 Task: Look for space in Viana do Castelo, Portugal from 4th September, 2023 to 10th September, 2023 for 1 adult in price range Rs.9000 to Rs.17000. Place can be private room with 1  bedroom having 1 bed and 1 bathroom. Property type can be house, flat, guest house, hotel. Booking option can be shelf check-in. Required host language is English.
Action: Mouse moved to (473, 120)
Screenshot: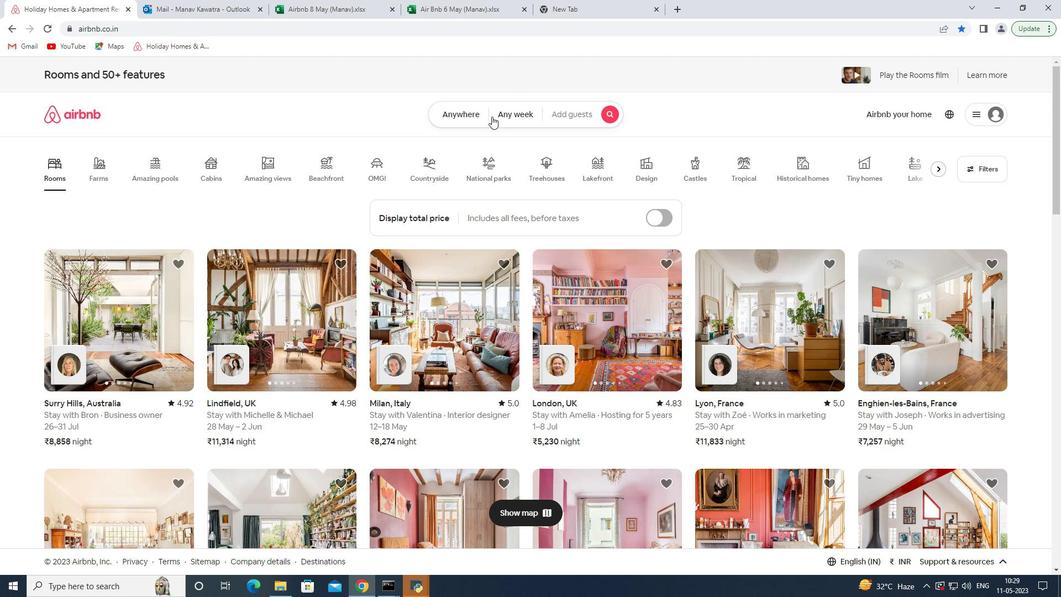 
Action: Mouse pressed left at (473, 120)
Screenshot: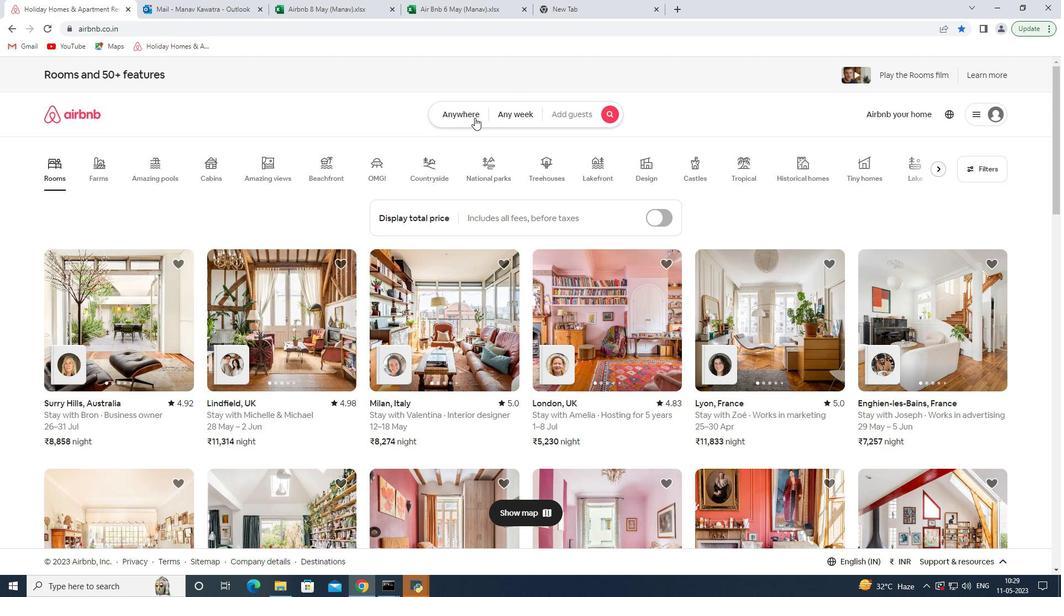 
Action: Mouse moved to (434, 157)
Screenshot: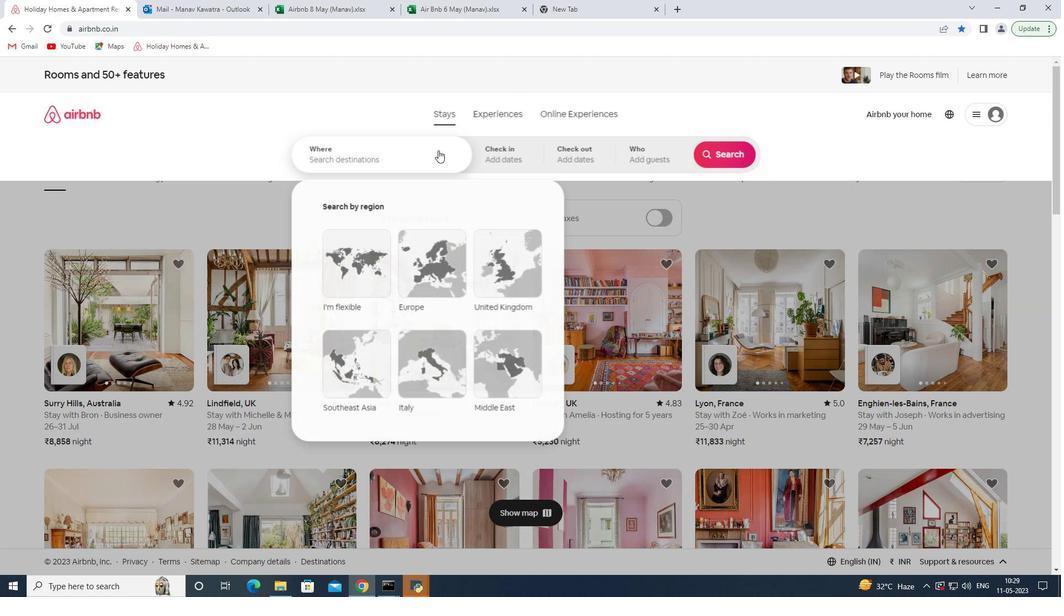 
Action: Mouse pressed left at (434, 157)
Screenshot: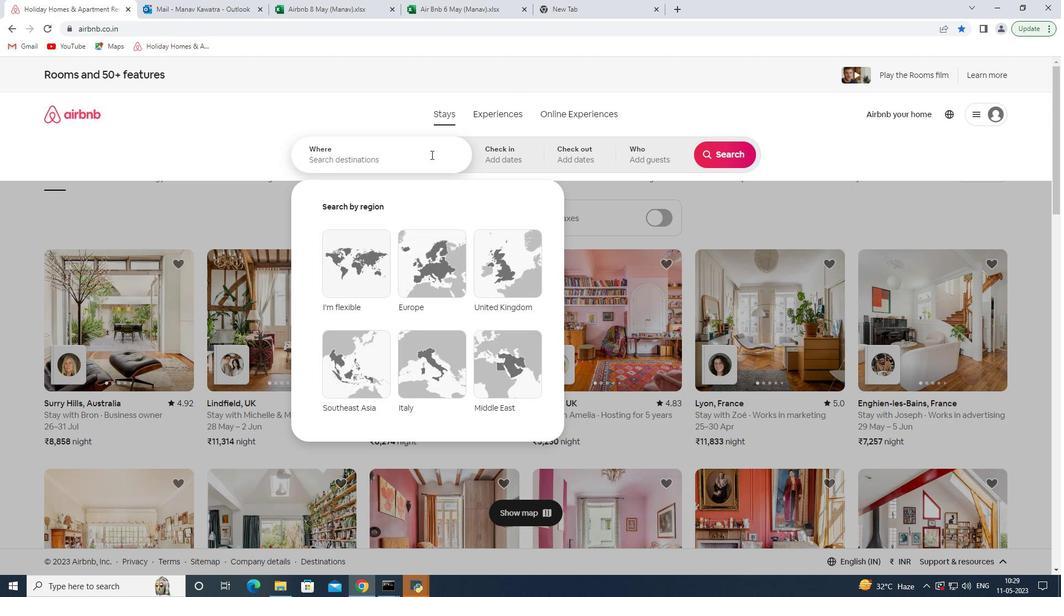 
Action: Key pressed <Key.shift>Viana<Key.space><Key.shift><Key.shift><Key.shift><Key.shift><Key.shift><Key.shift><Key.shift><Key.shift><Key.shift><Key.shift><Key.shift><Key.shift><Key.shift><Key.shift><Key.shift>do<Key.space>
Screenshot: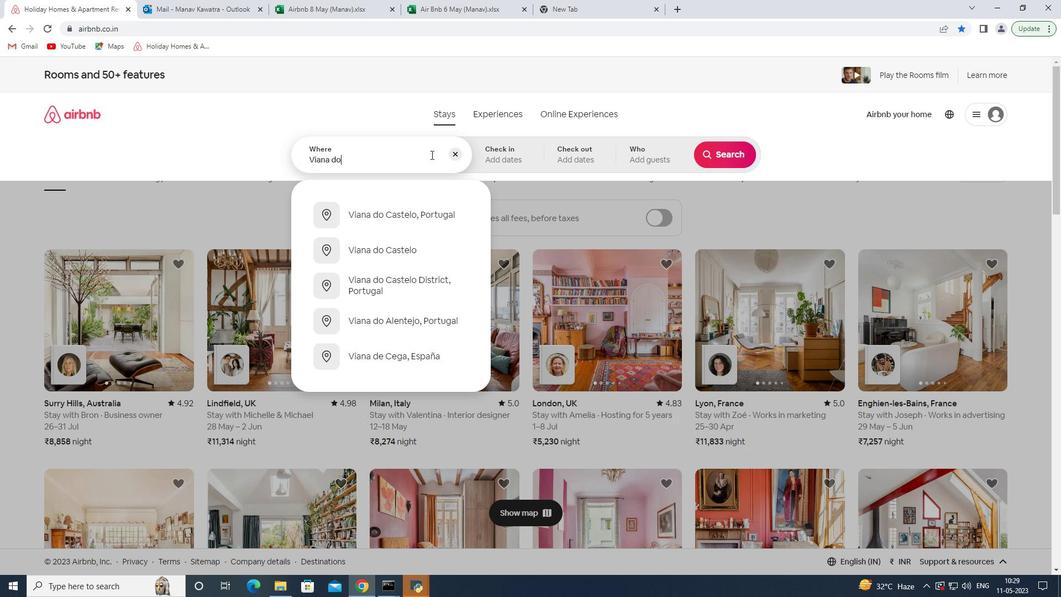 
Action: Mouse moved to (442, 208)
Screenshot: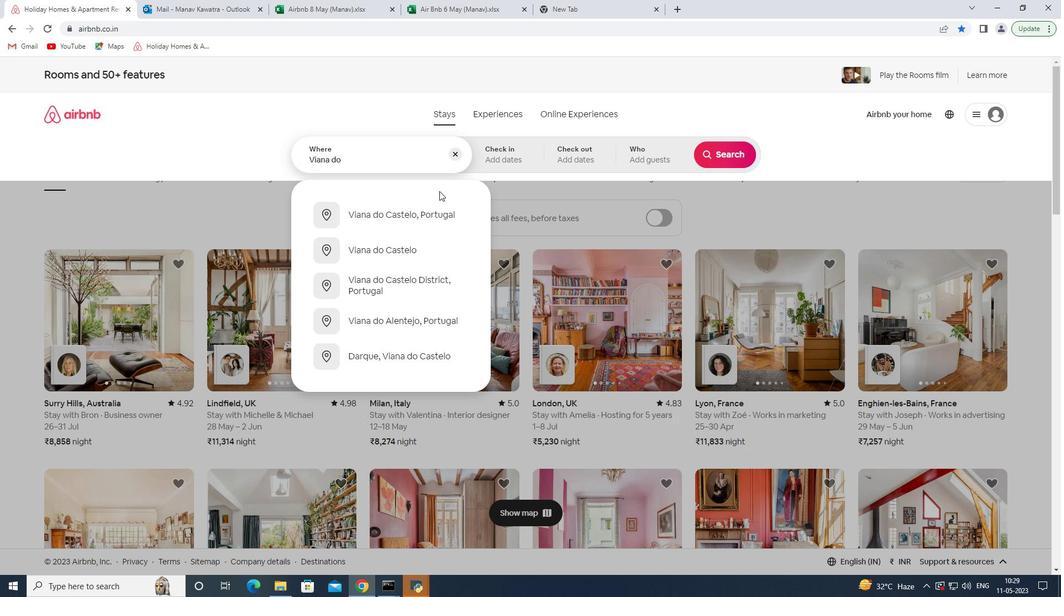 
Action: Mouse pressed left at (442, 208)
Screenshot: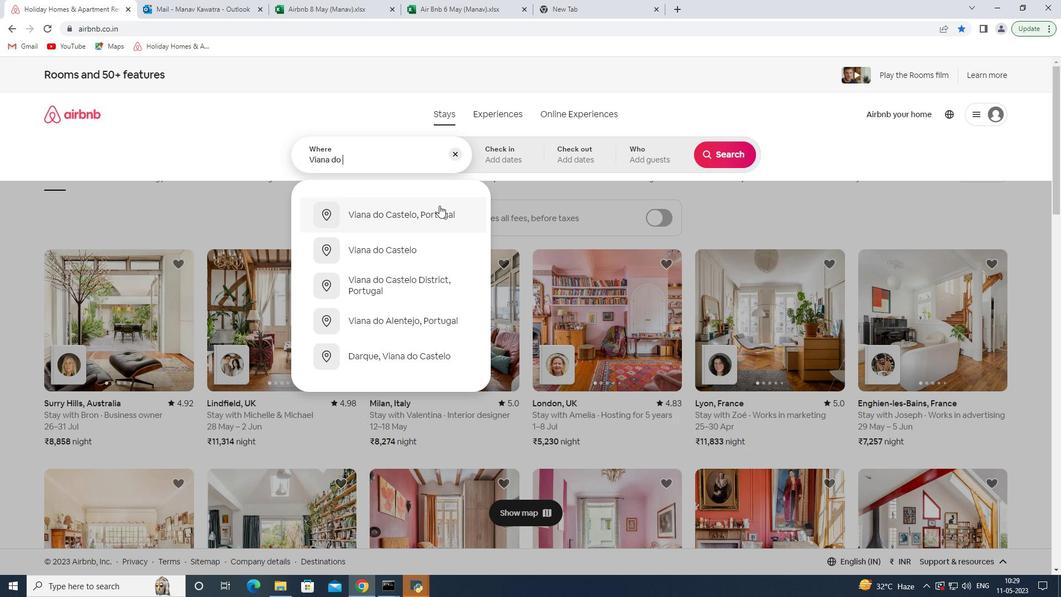 
Action: Mouse moved to (720, 246)
Screenshot: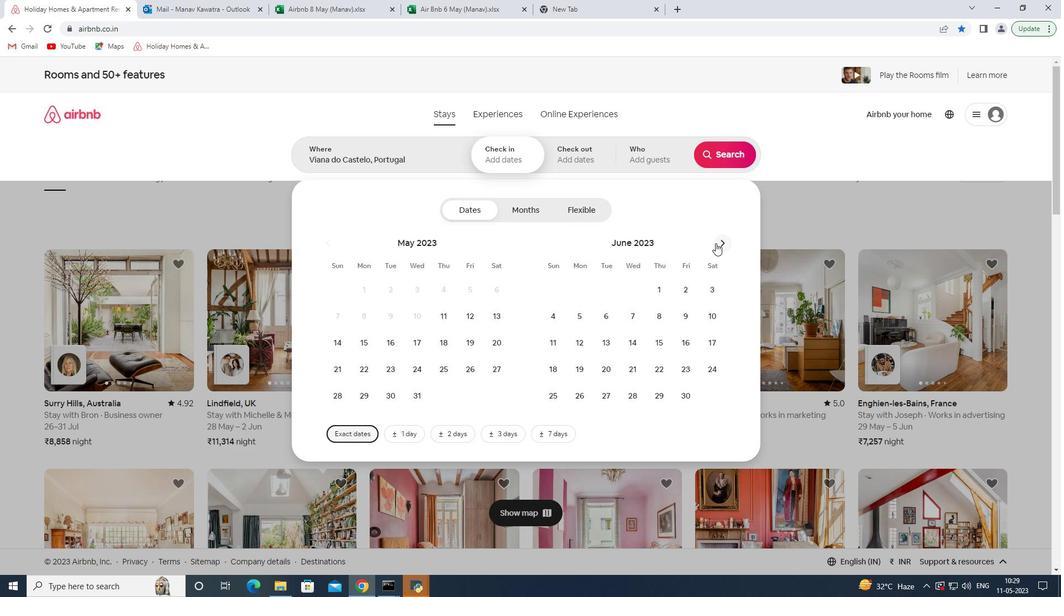 
Action: Mouse pressed left at (720, 246)
Screenshot: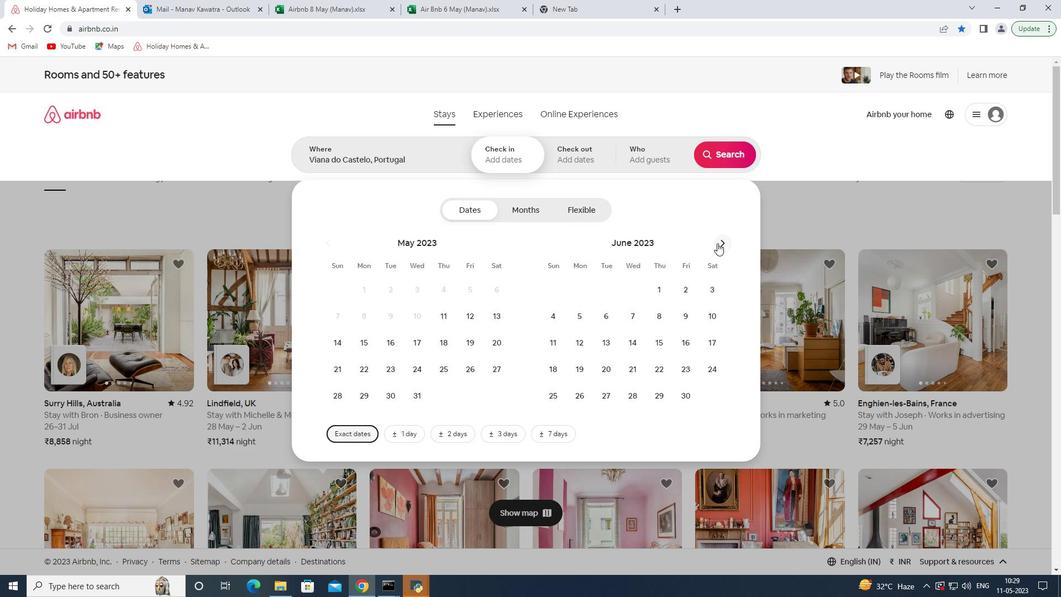 
Action: Mouse pressed left at (720, 246)
Screenshot: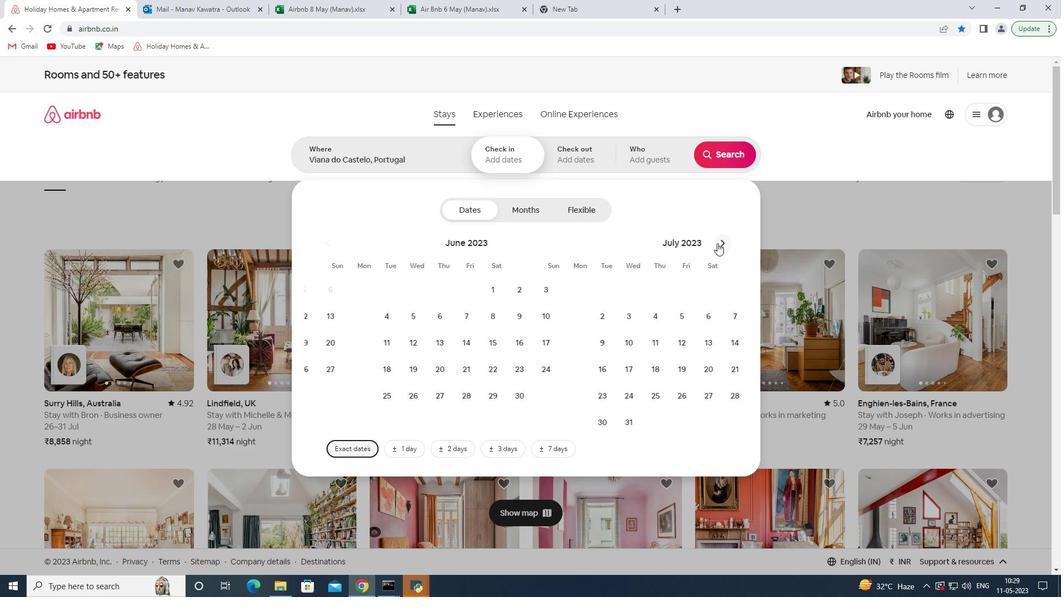 
Action: Mouse pressed left at (720, 246)
Screenshot: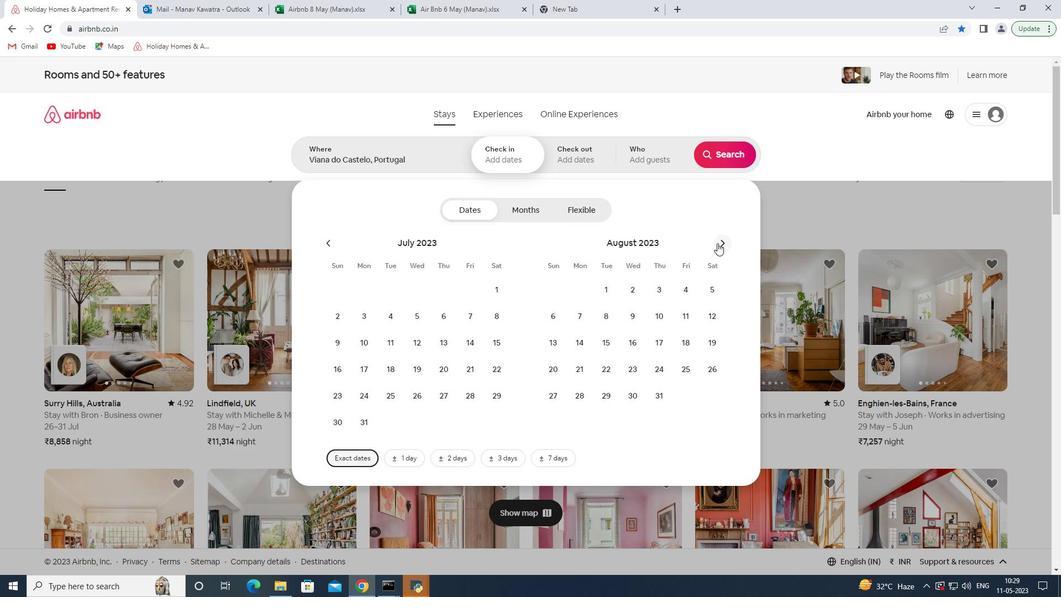 
Action: Mouse pressed left at (720, 246)
Screenshot: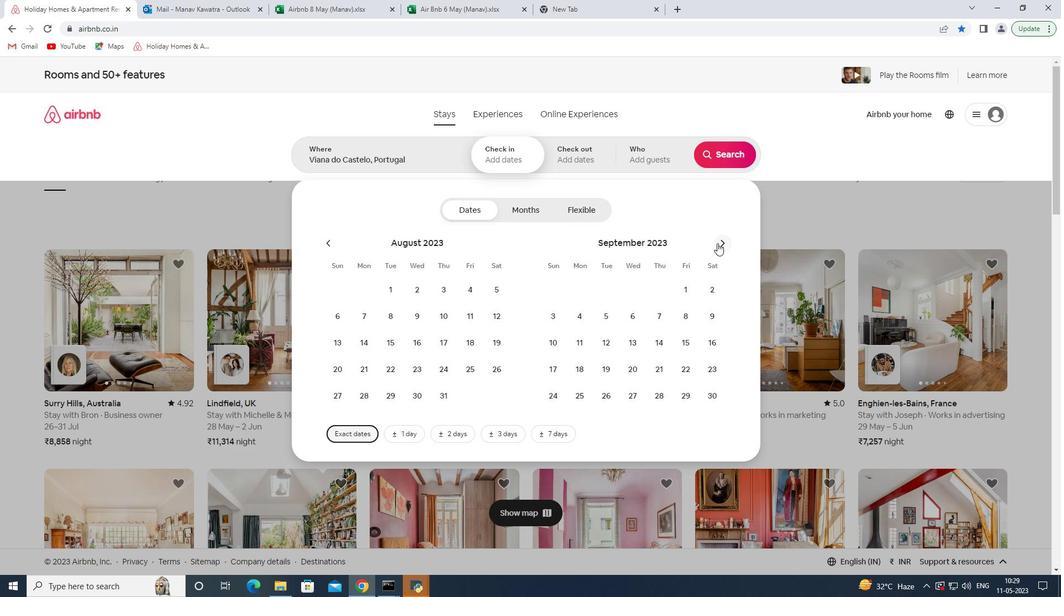 
Action: Mouse moved to (366, 315)
Screenshot: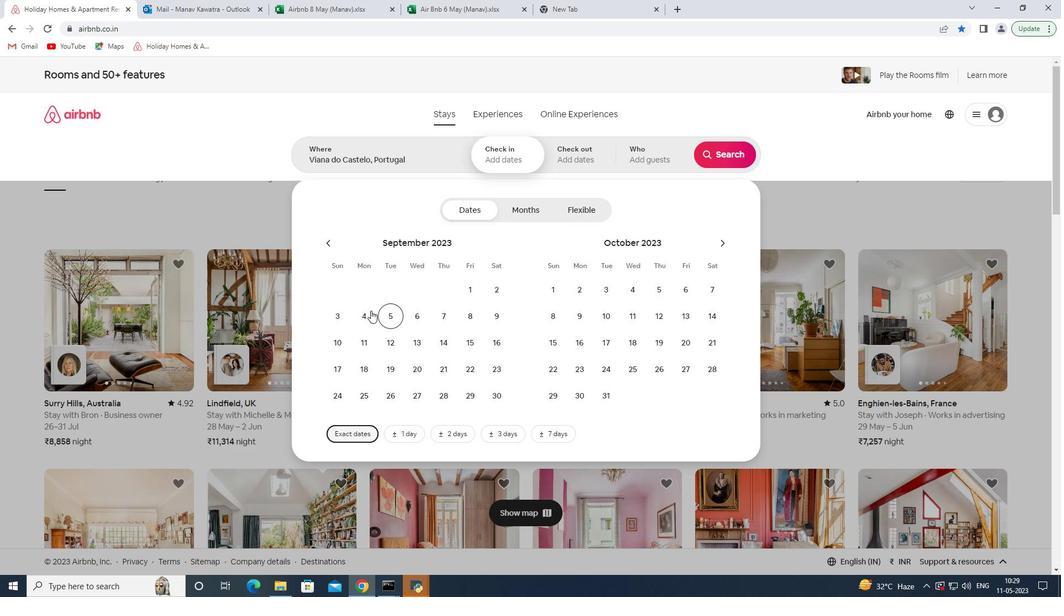 
Action: Mouse pressed left at (366, 315)
Screenshot: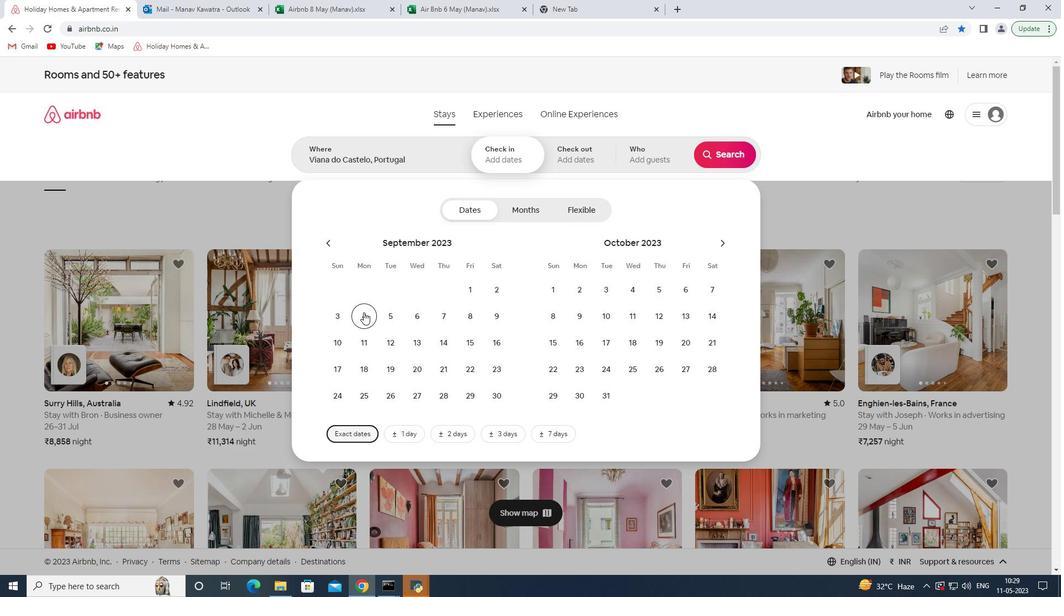 
Action: Mouse moved to (335, 352)
Screenshot: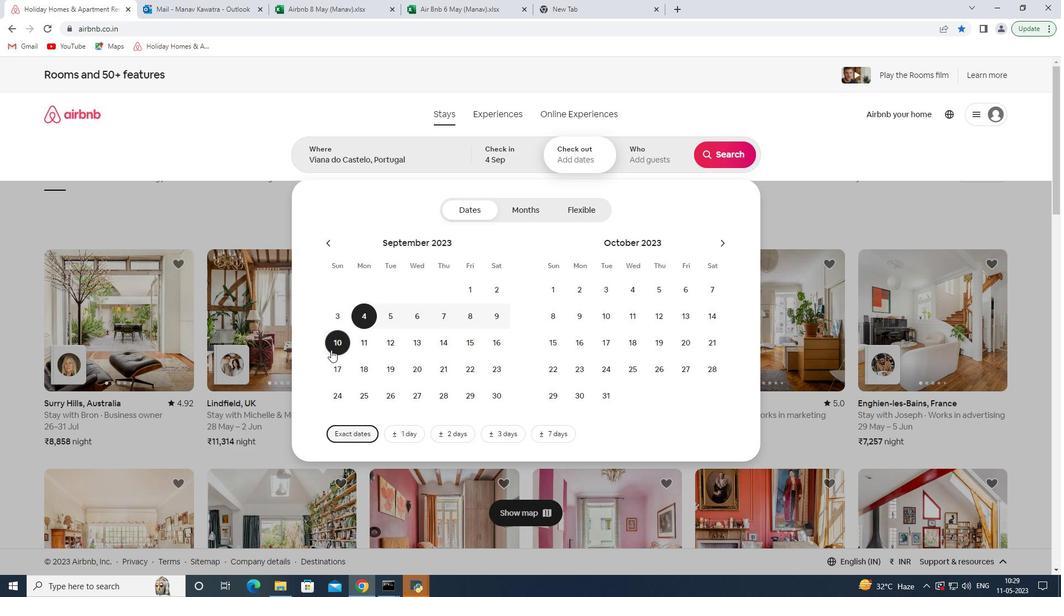 
Action: Mouse pressed left at (335, 352)
Screenshot: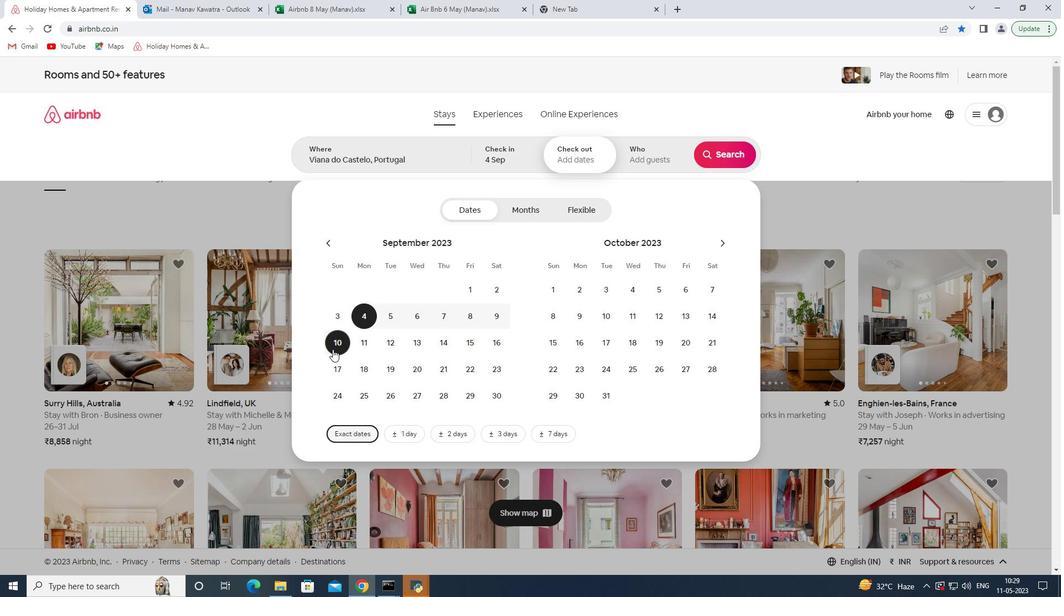 
Action: Mouse moved to (644, 158)
Screenshot: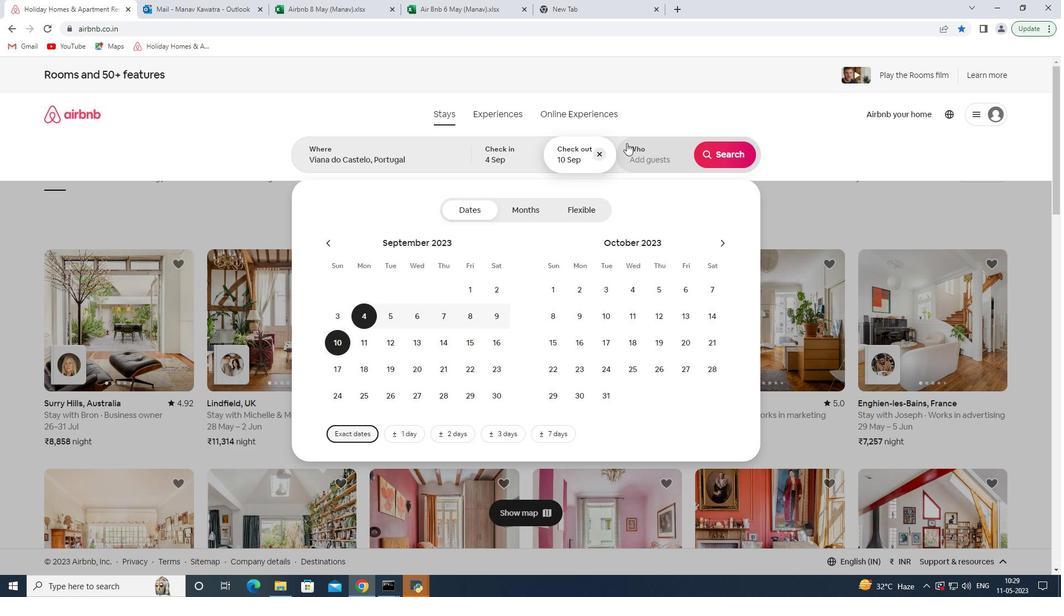 
Action: Mouse pressed left at (644, 158)
Screenshot: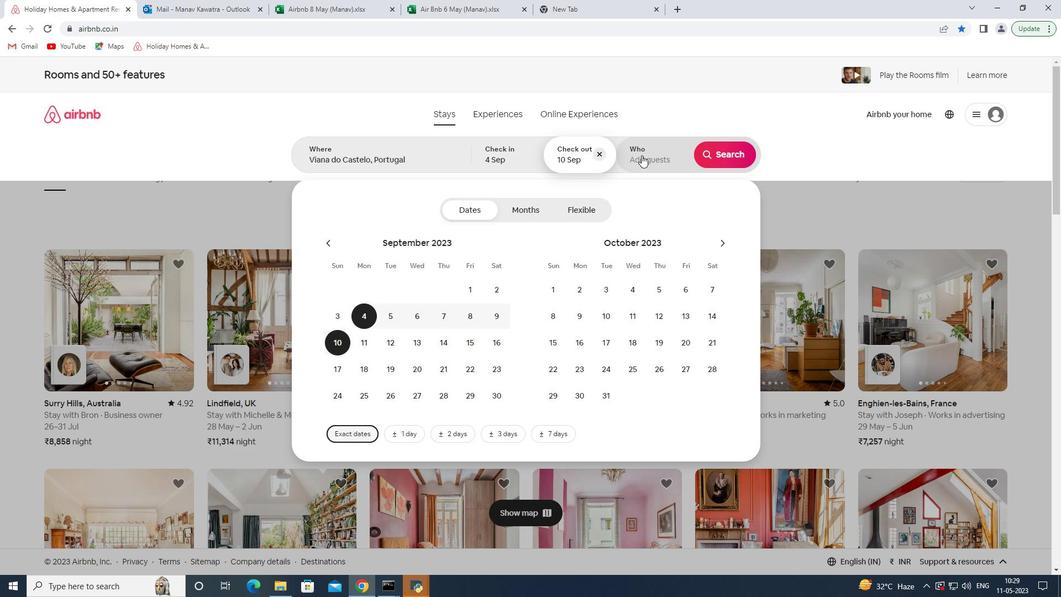 
Action: Mouse moved to (728, 213)
Screenshot: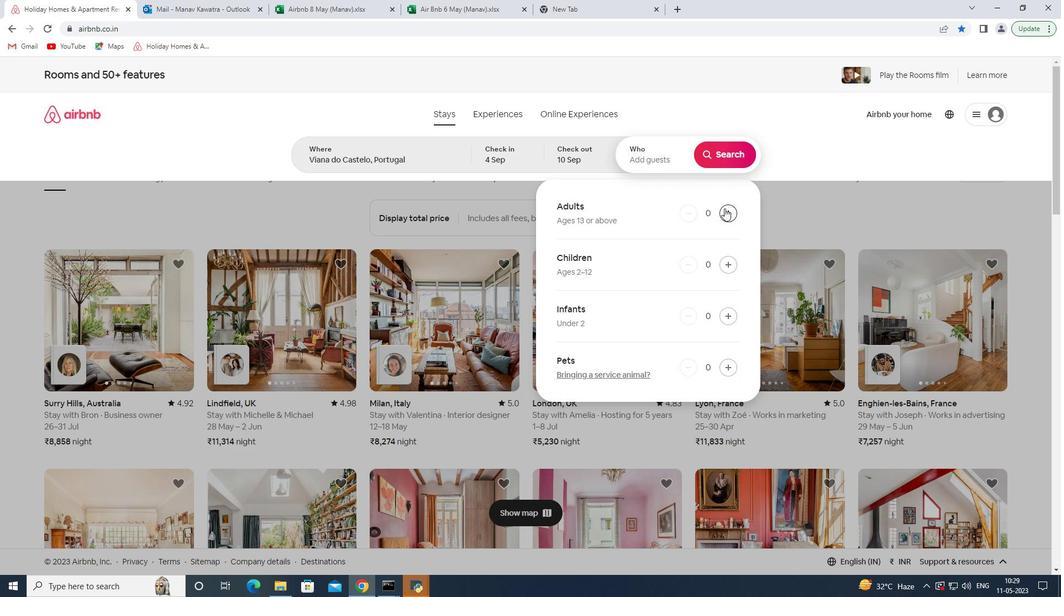 
Action: Mouse pressed left at (728, 213)
Screenshot: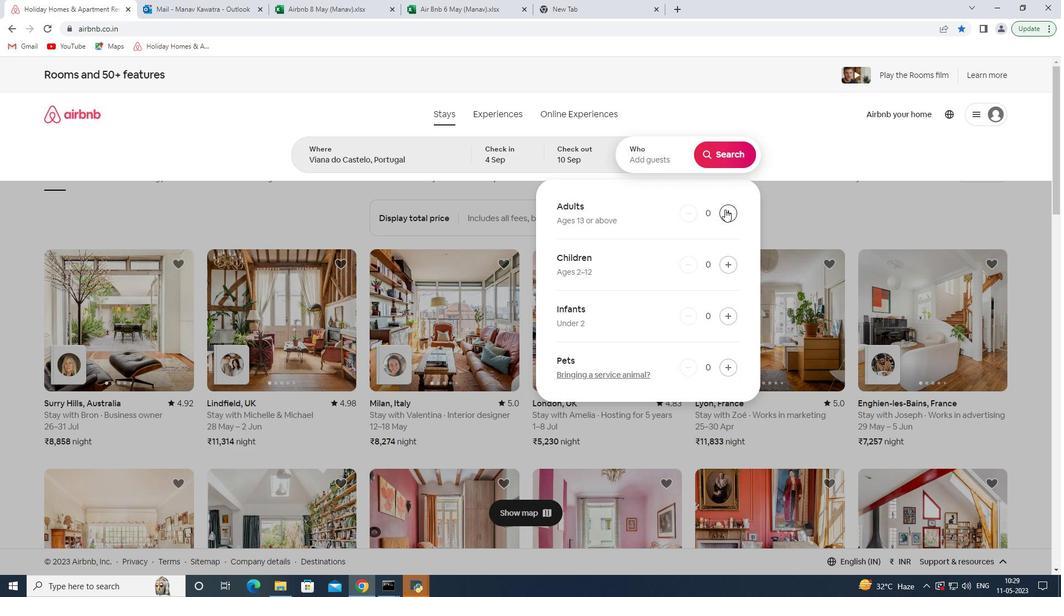 
Action: Mouse moved to (726, 157)
Screenshot: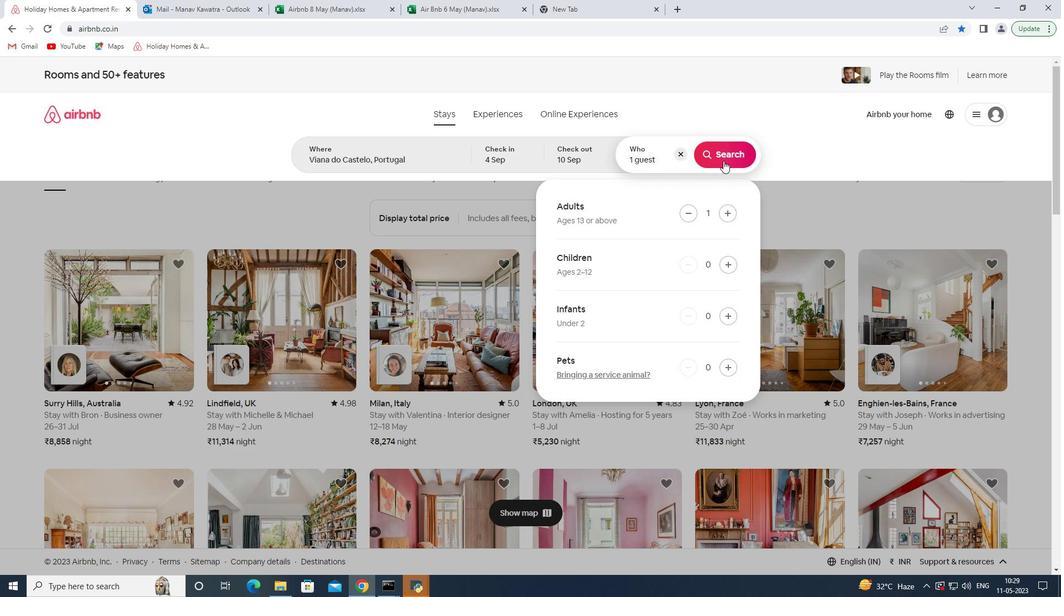 
Action: Mouse pressed left at (726, 157)
Screenshot: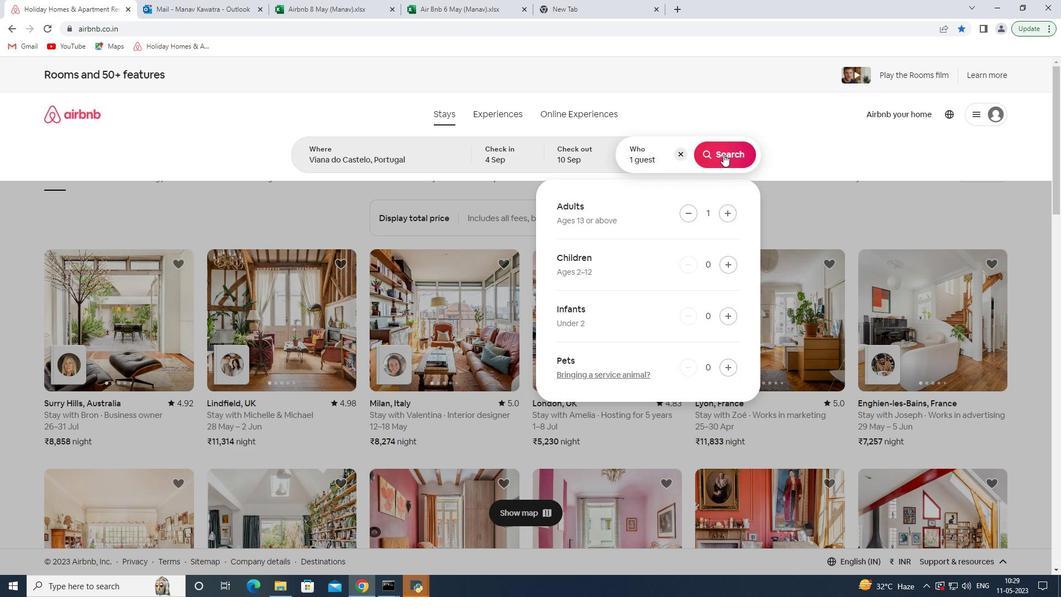 
Action: Mouse moved to (1005, 126)
Screenshot: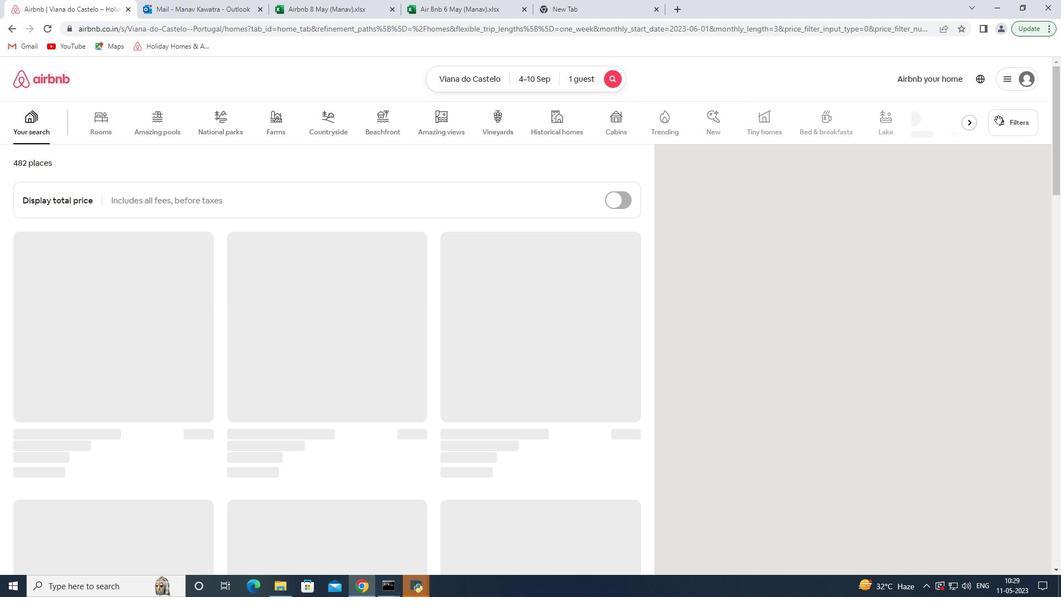 
Action: Mouse pressed left at (1005, 126)
Screenshot: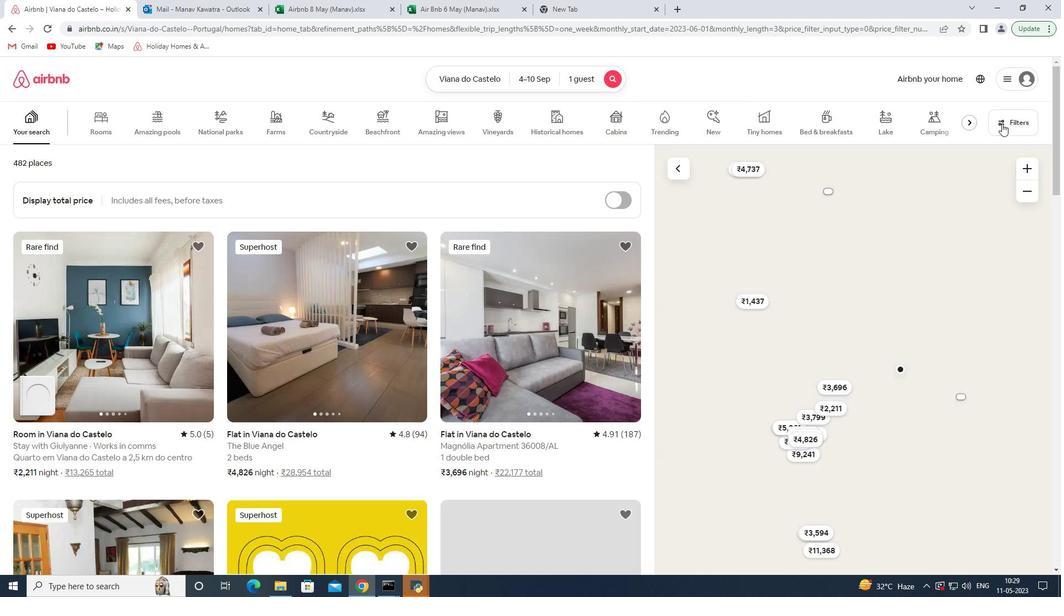 
Action: Mouse moved to (388, 400)
Screenshot: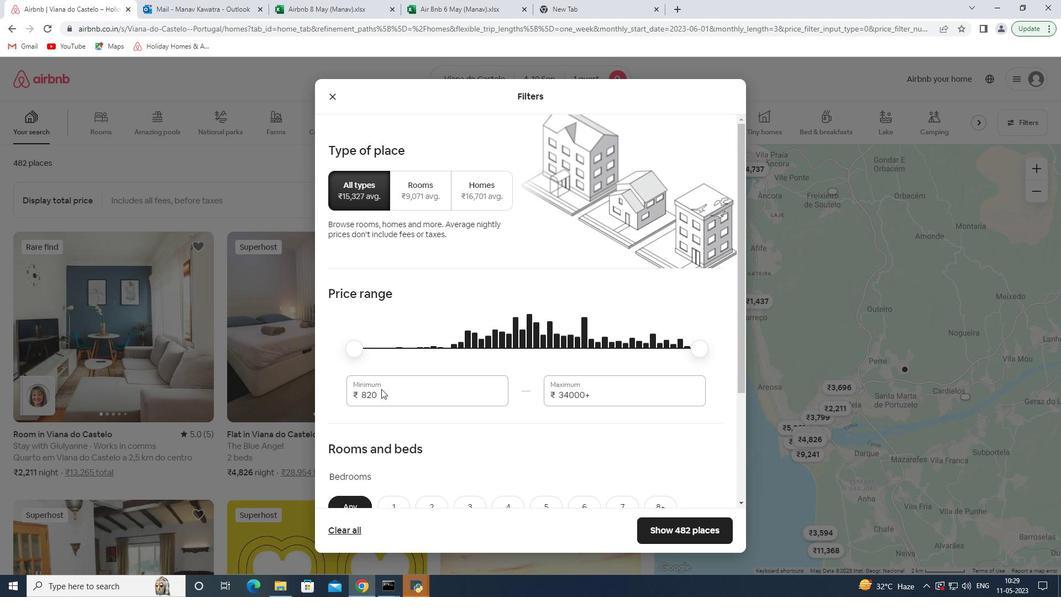 
Action: Mouse pressed left at (388, 400)
Screenshot: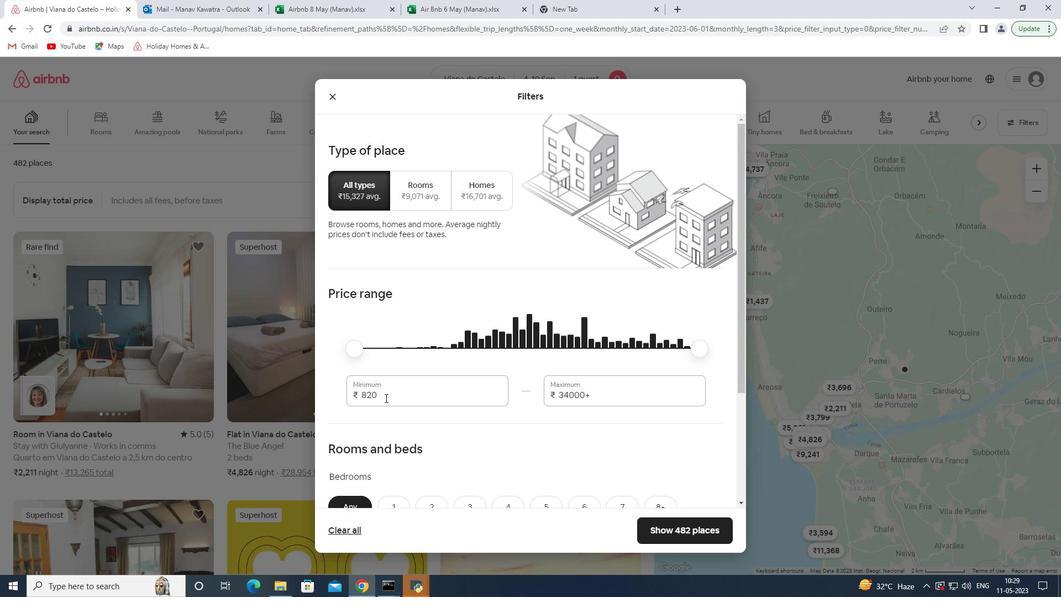 
Action: Mouse pressed left at (388, 400)
Screenshot: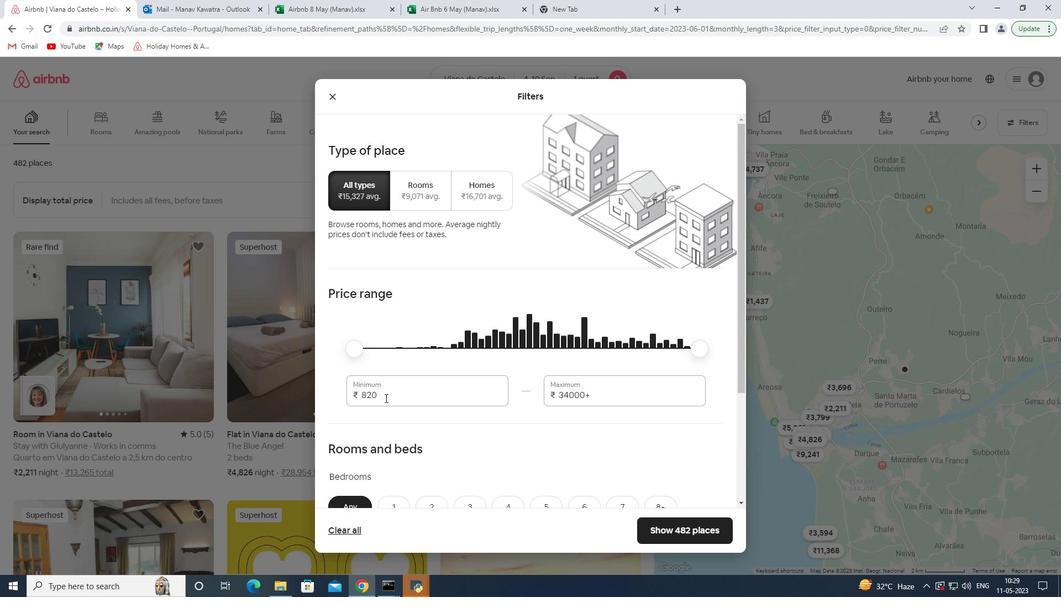 
Action: Key pressed 9000<Key.tab>17000
Screenshot: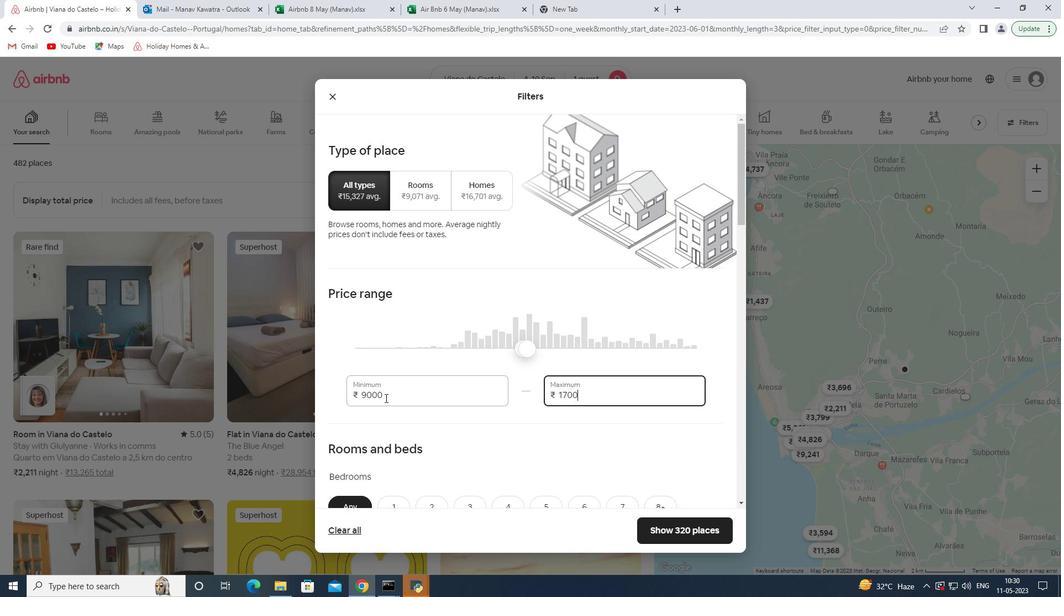 
Action: Mouse scrolled (388, 400) with delta (0, 0)
Screenshot: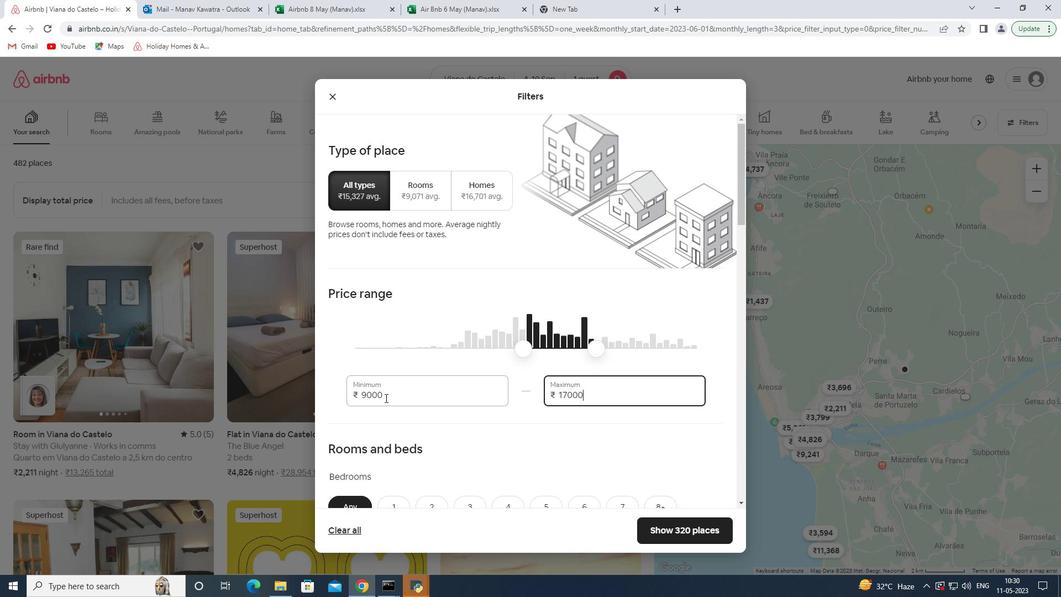 
Action: Mouse scrolled (388, 400) with delta (0, 0)
Screenshot: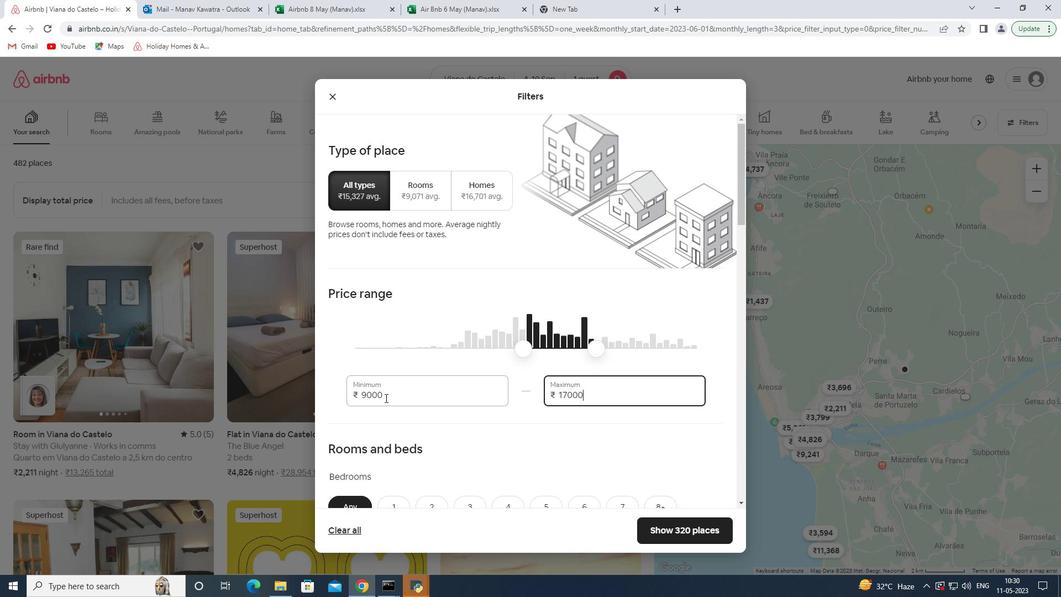 
Action: Mouse scrolled (388, 400) with delta (0, 0)
Screenshot: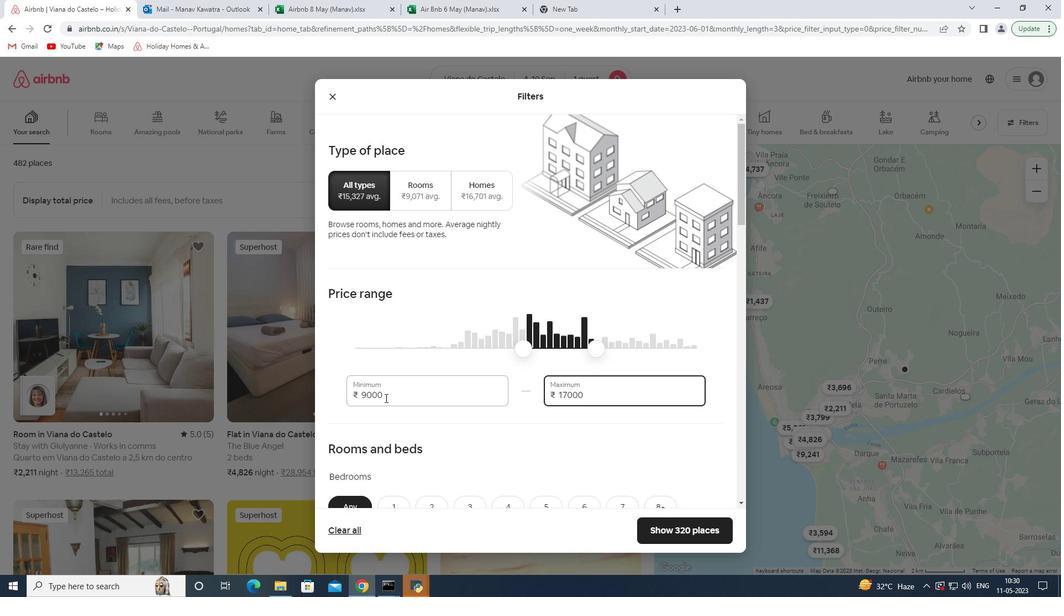 
Action: Mouse moved to (401, 351)
Screenshot: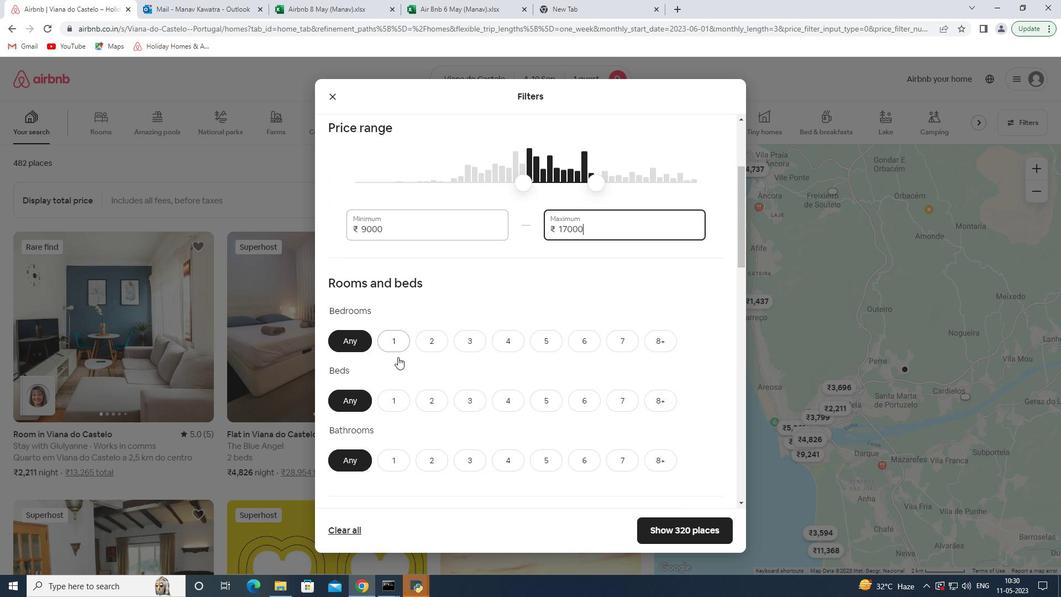 
Action: Mouse pressed left at (401, 351)
Screenshot: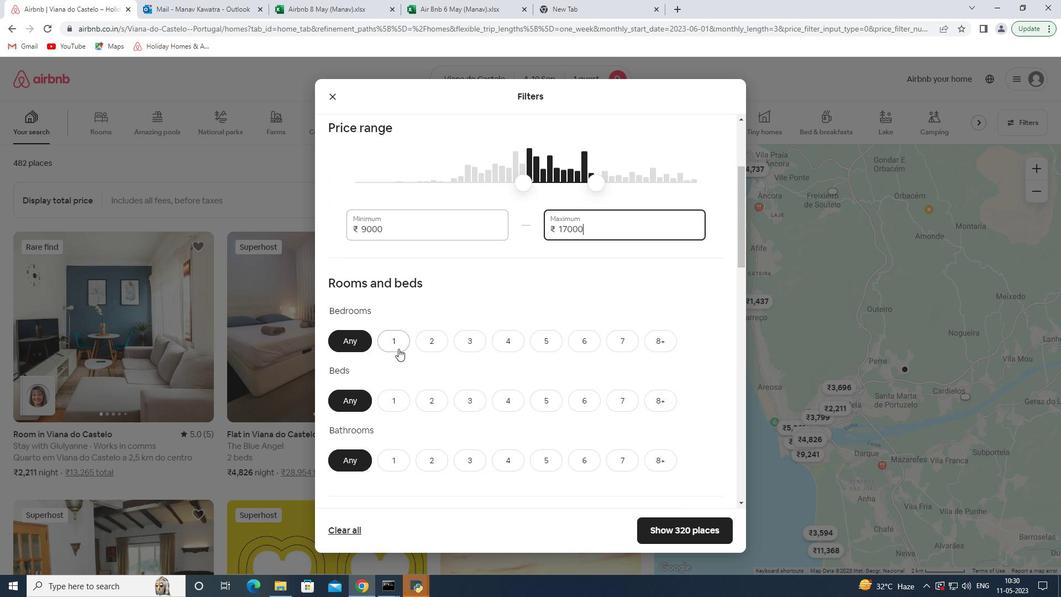 
Action: Mouse moved to (401, 408)
Screenshot: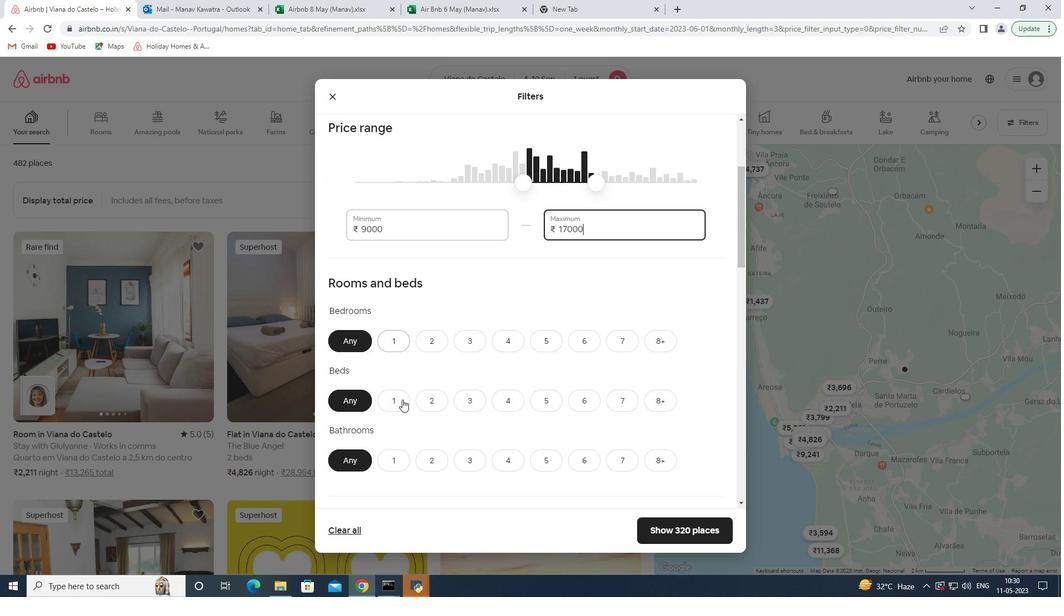 
Action: Mouse pressed left at (401, 408)
Screenshot: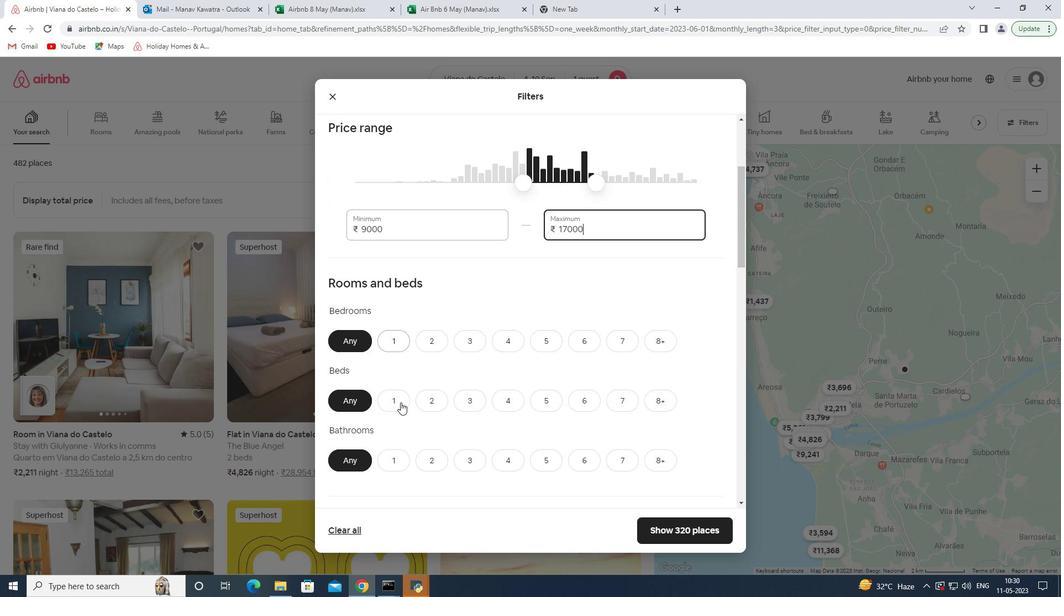 
Action: Mouse moved to (394, 463)
Screenshot: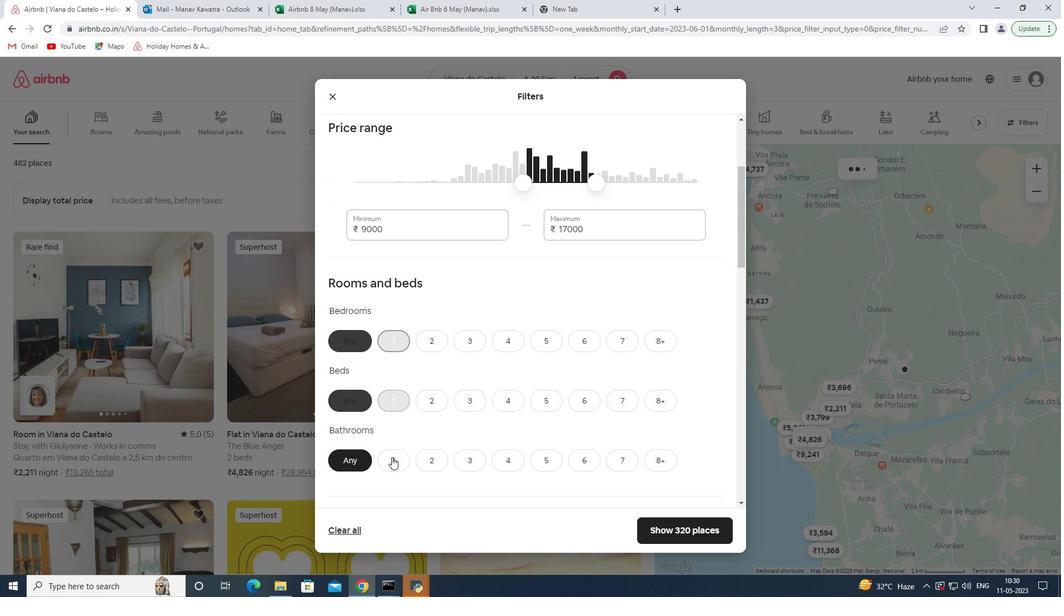 
Action: Mouse pressed left at (394, 463)
Screenshot: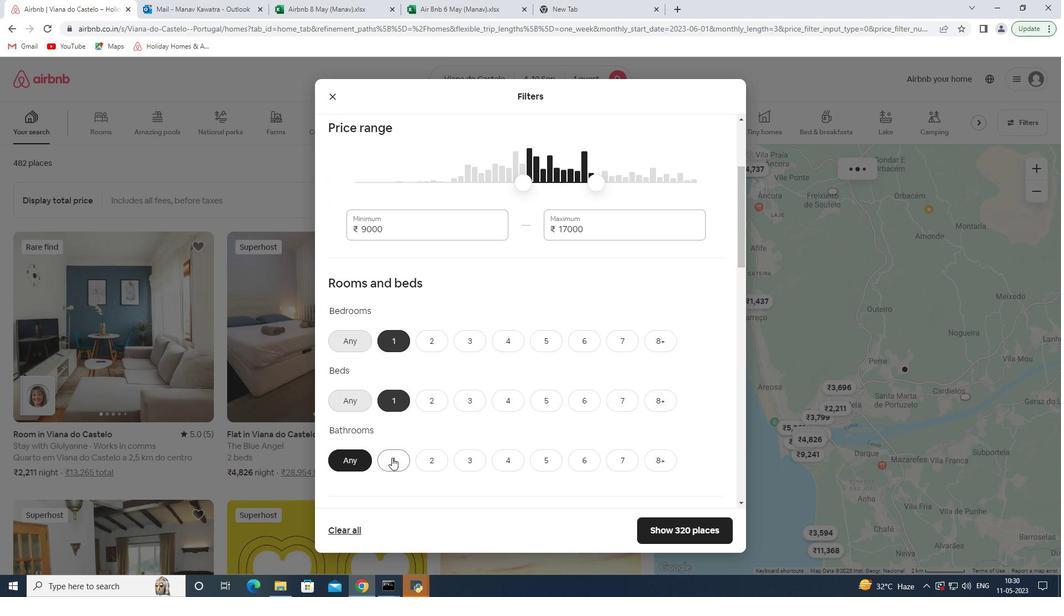 
Action: Mouse moved to (430, 398)
Screenshot: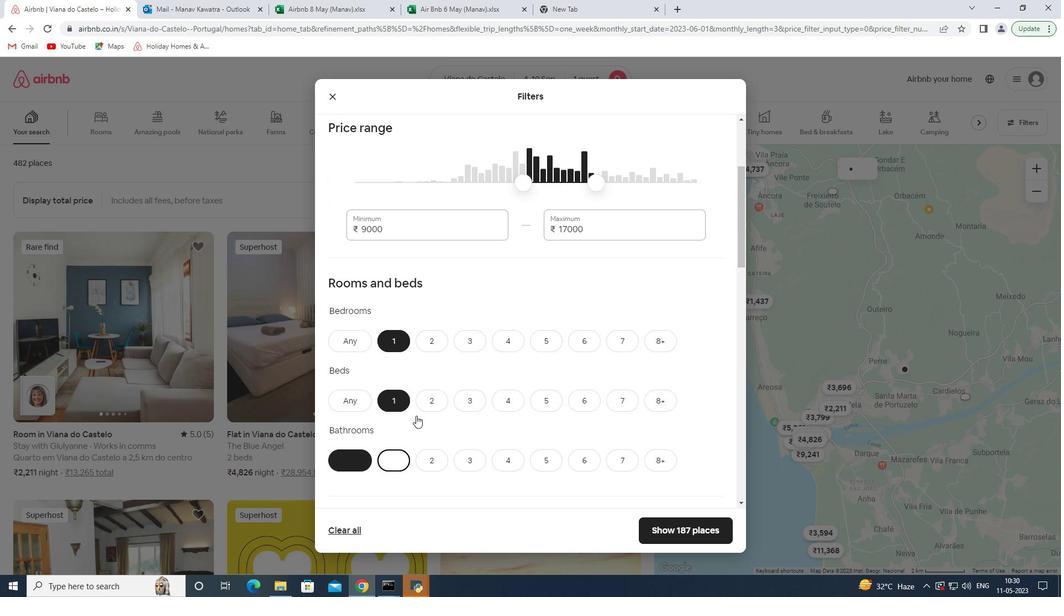 
Action: Mouse scrolled (430, 397) with delta (0, 0)
Screenshot: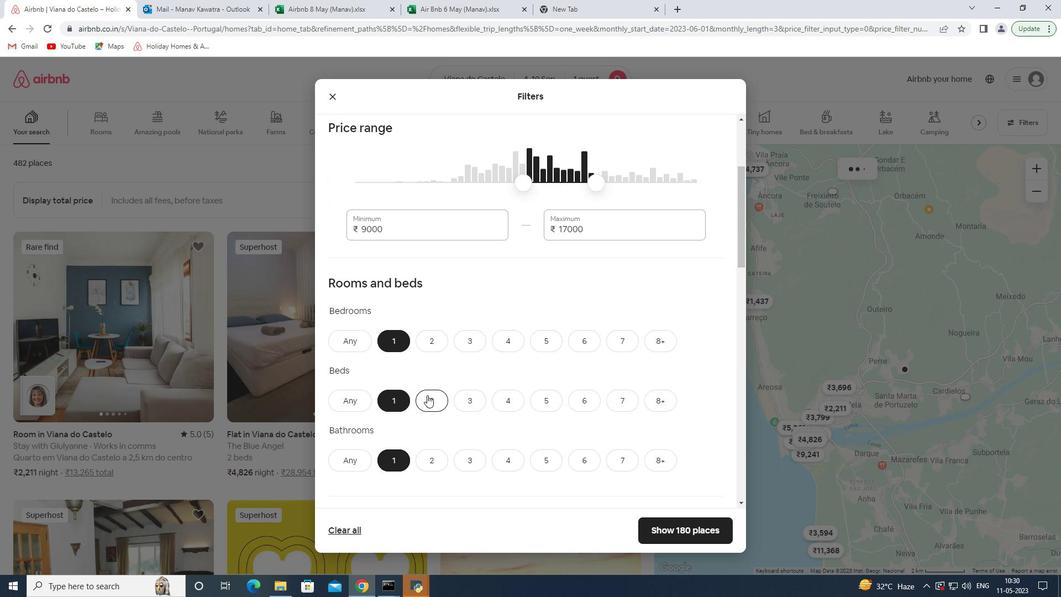 
Action: Mouse scrolled (430, 397) with delta (0, 0)
Screenshot: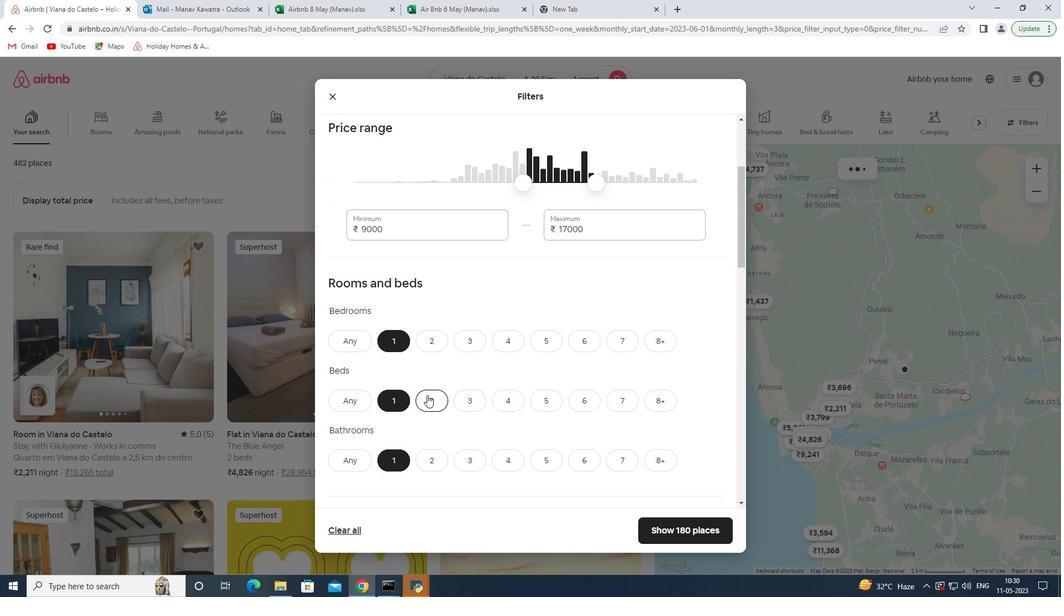 
Action: Mouse moved to (431, 396)
Screenshot: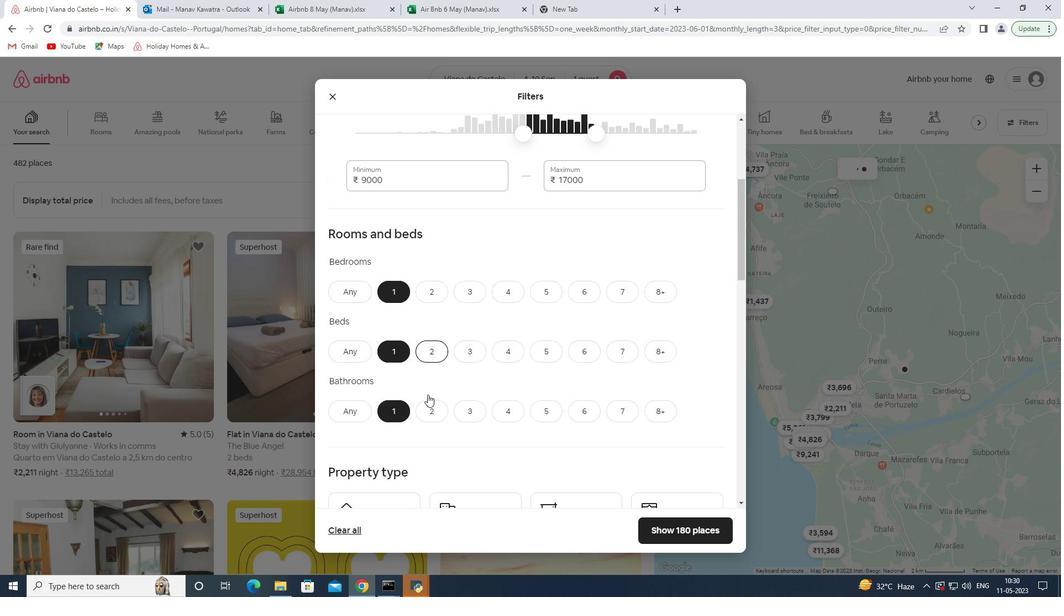 
Action: Mouse scrolled (431, 396) with delta (0, 0)
Screenshot: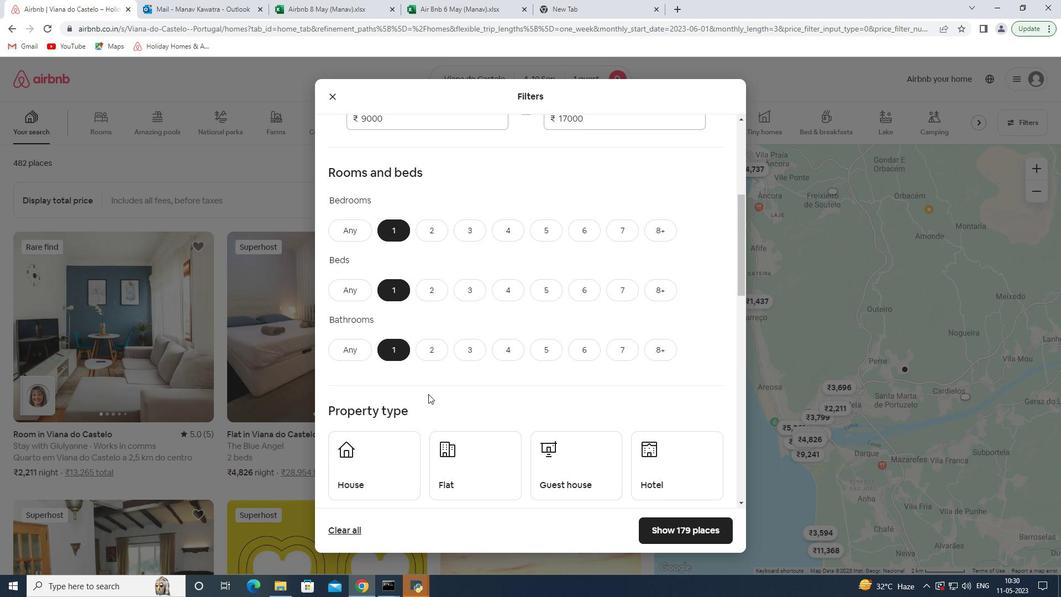 
Action: Mouse moved to (411, 414)
Screenshot: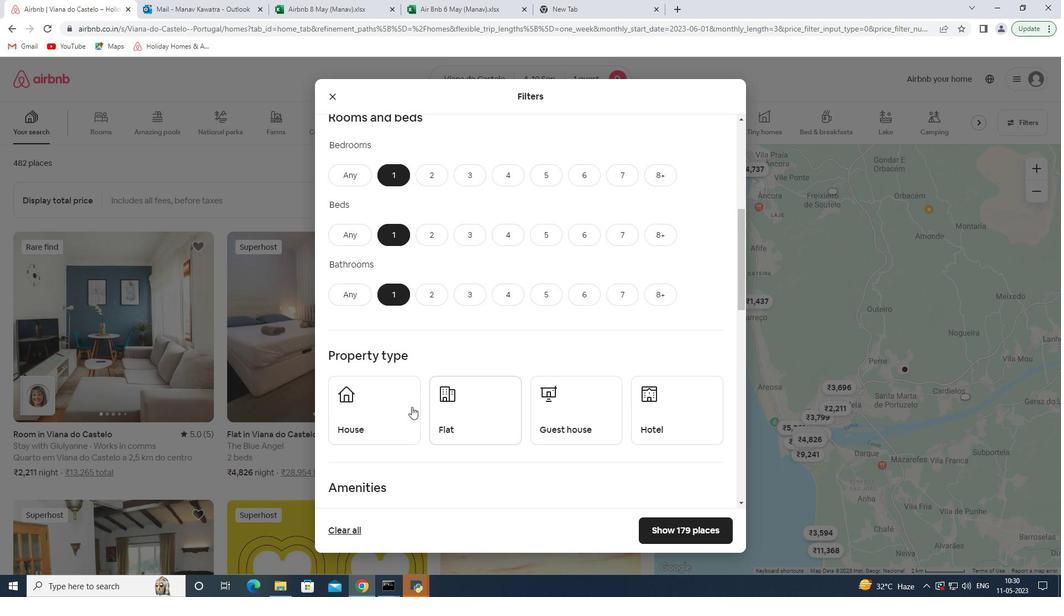 
Action: Mouse pressed left at (411, 414)
Screenshot: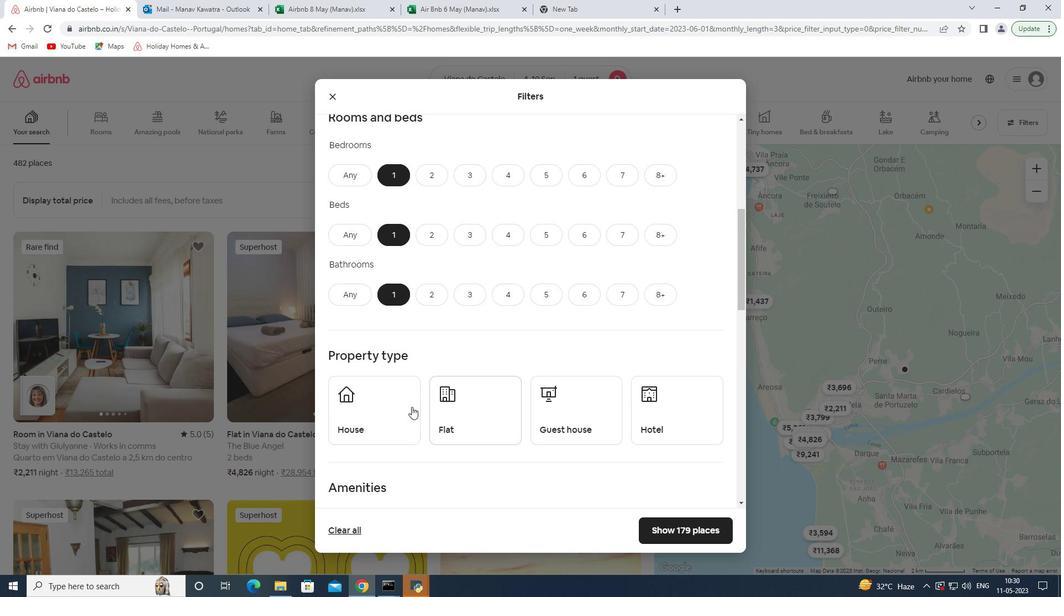 
Action: Mouse moved to (472, 417)
Screenshot: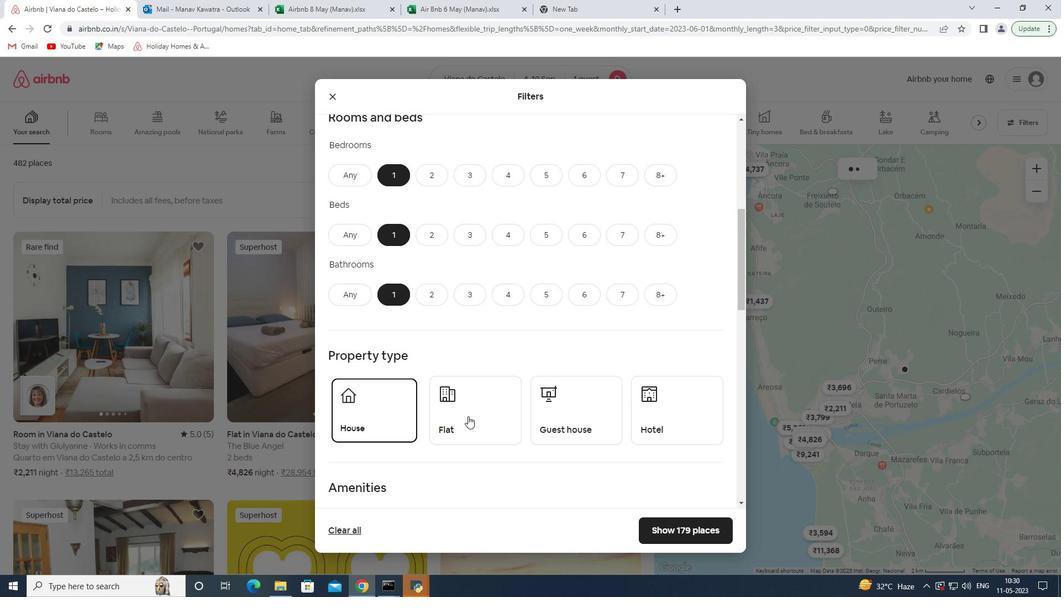
Action: Mouse pressed left at (472, 417)
Screenshot: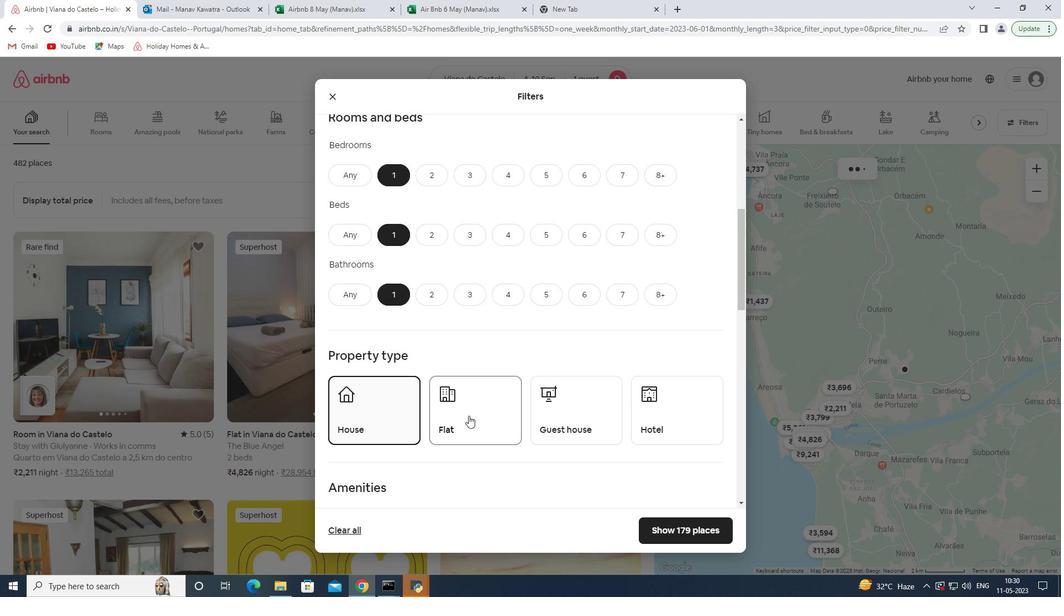 
Action: Mouse moved to (517, 416)
Screenshot: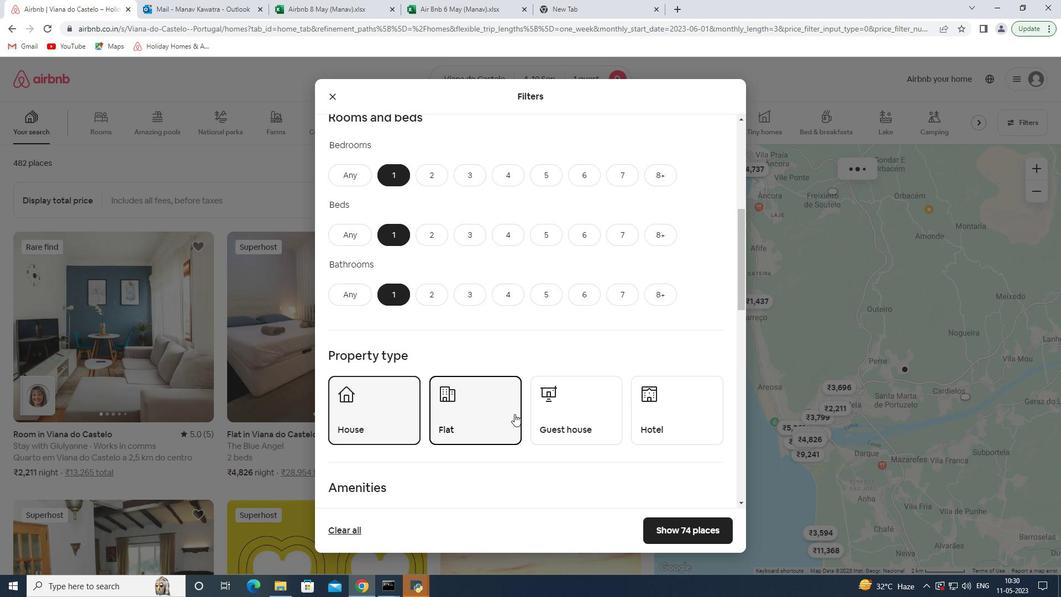 
Action: Mouse pressed left at (517, 416)
Screenshot: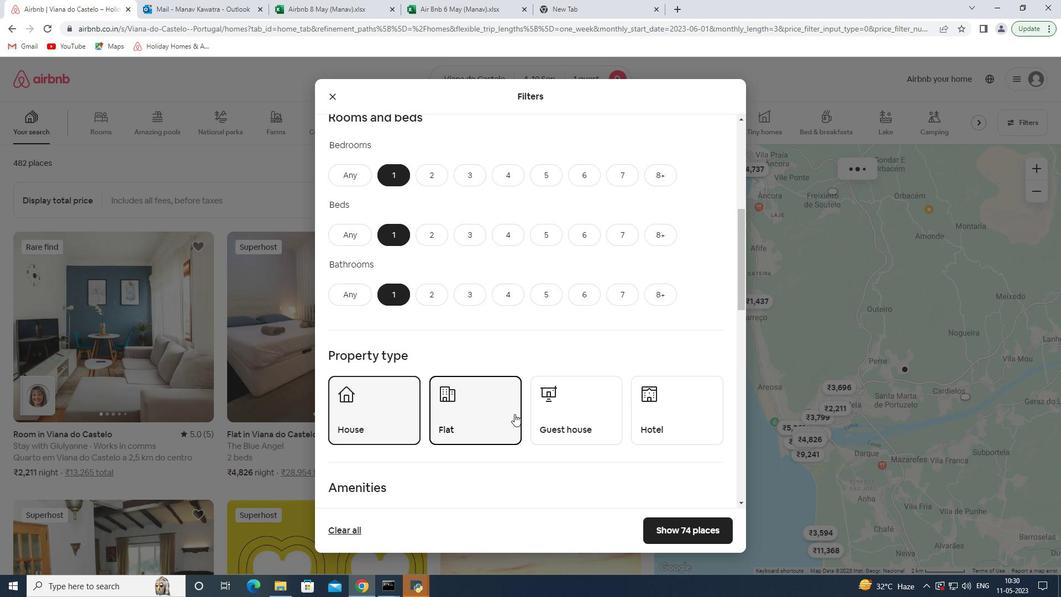 
Action: Mouse moved to (587, 415)
Screenshot: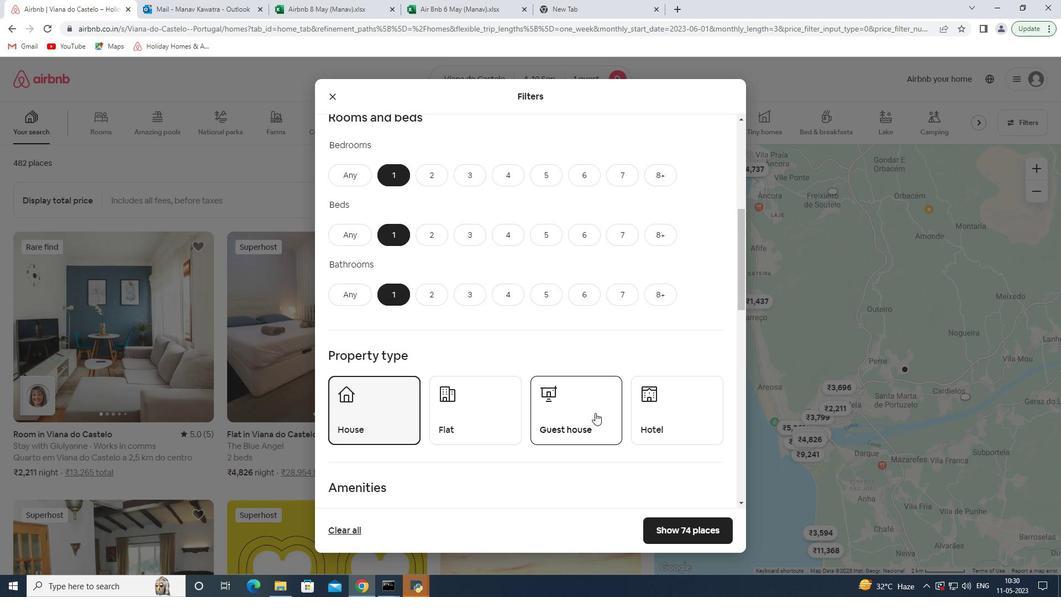
Action: Mouse pressed left at (587, 415)
Screenshot: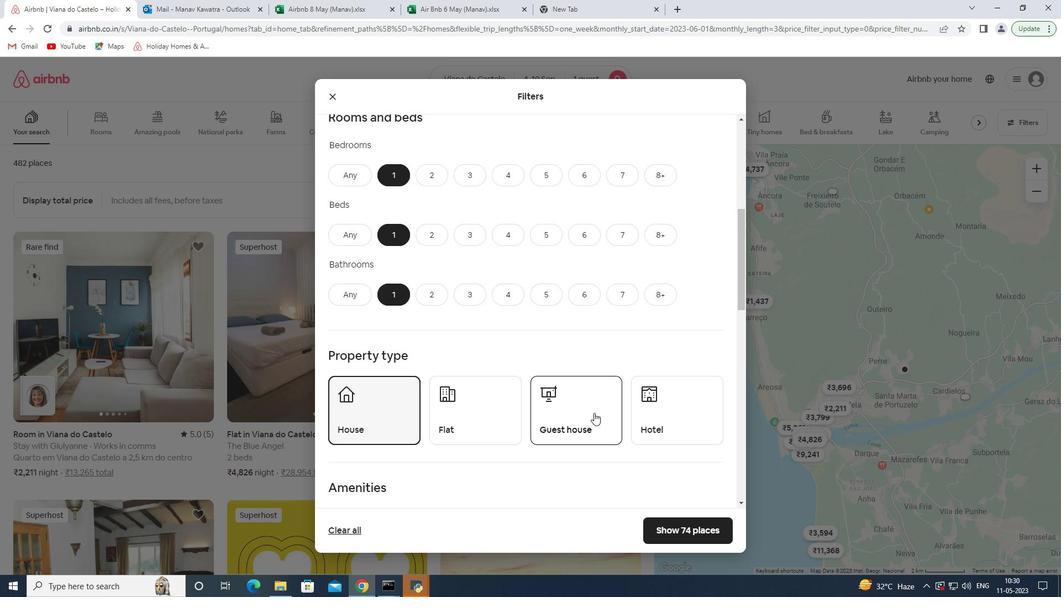 
Action: Mouse moved to (500, 415)
Screenshot: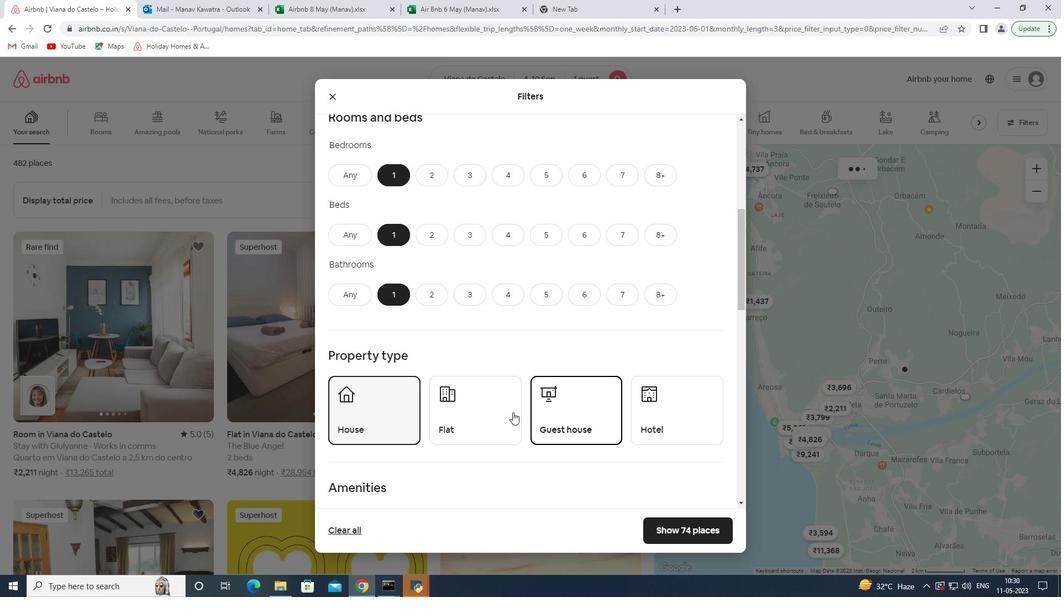 
Action: Mouse pressed left at (500, 415)
Screenshot: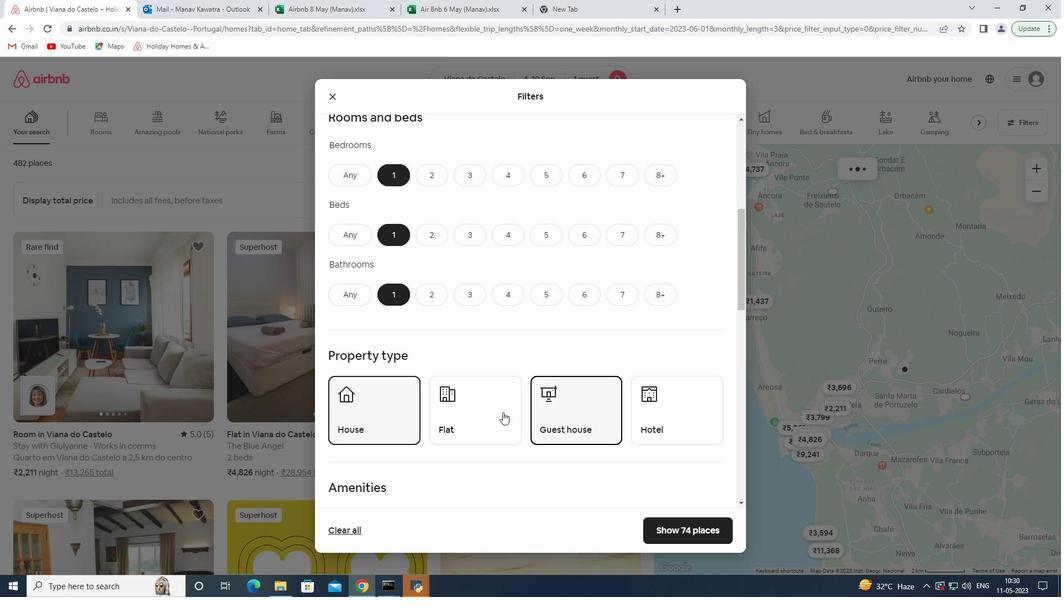 
Action: Mouse moved to (673, 426)
Screenshot: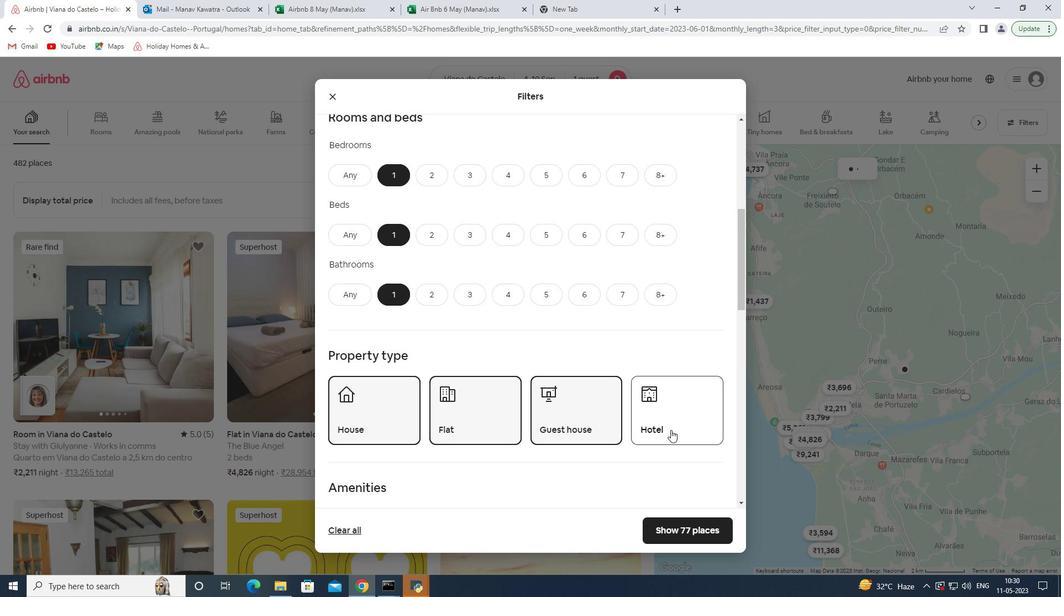
Action: Mouse pressed left at (673, 426)
Screenshot: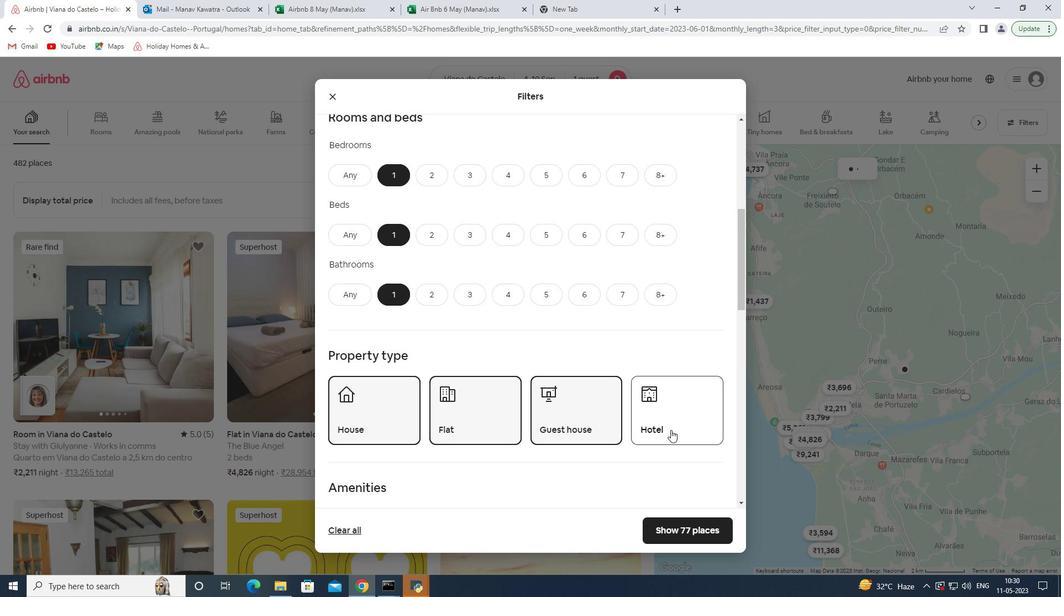 
Action: Mouse moved to (560, 450)
Screenshot: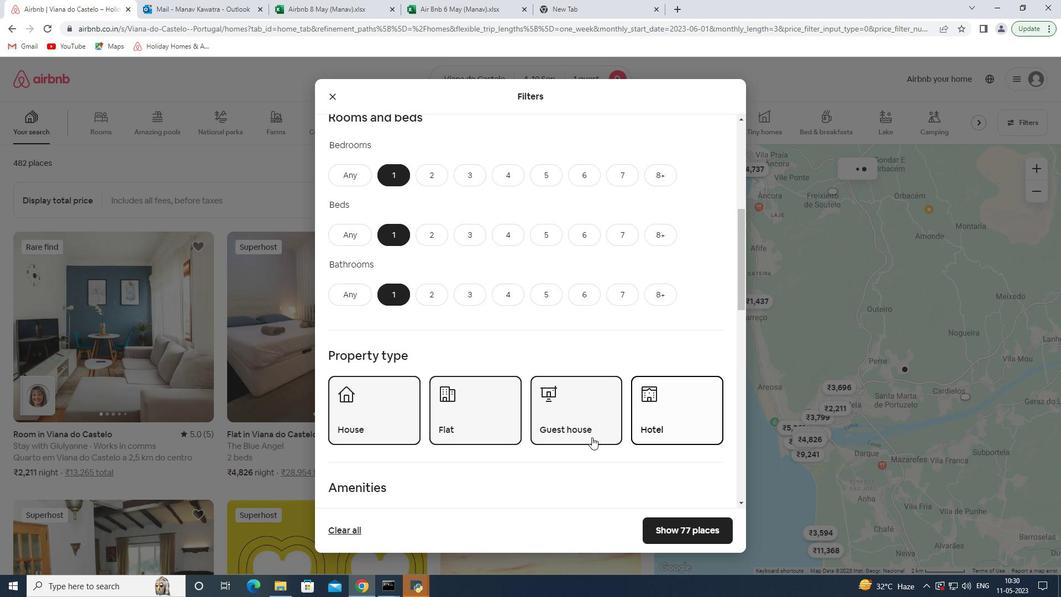 
Action: Mouse scrolled (560, 449) with delta (0, 0)
Screenshot: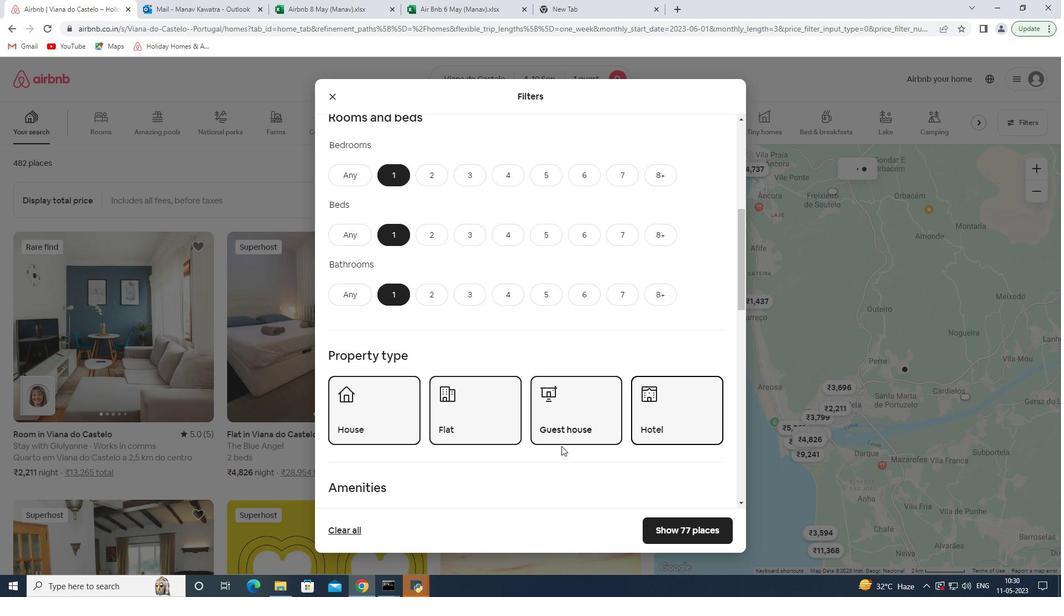 
Action: Mouse scrolled (560, 449) with delta (0, 0)
Screenshot: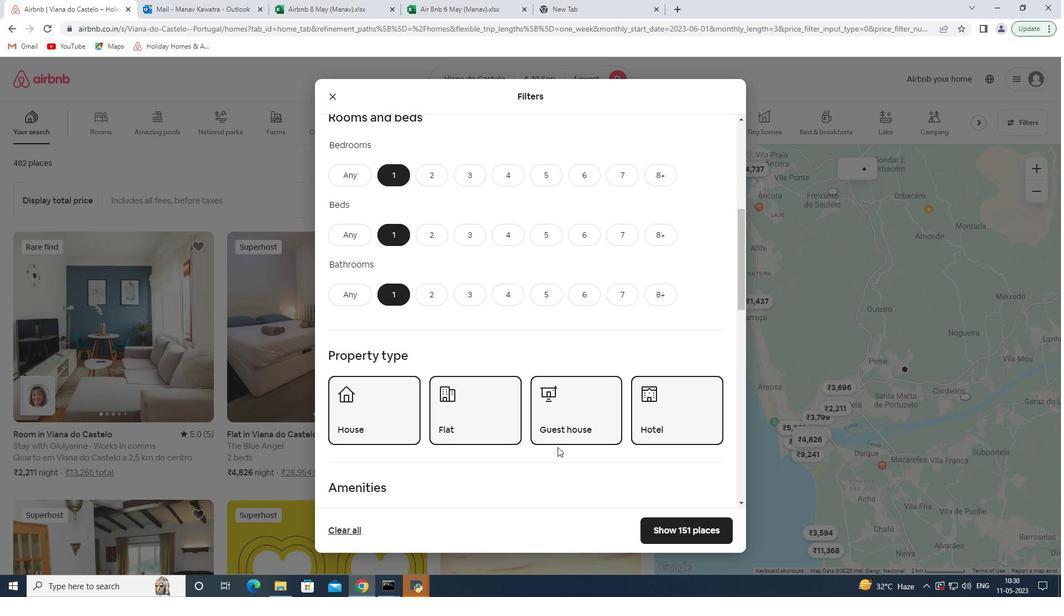 
Action: Mouse scrolled (560, 449) with delta (0, 0)
Screenshot: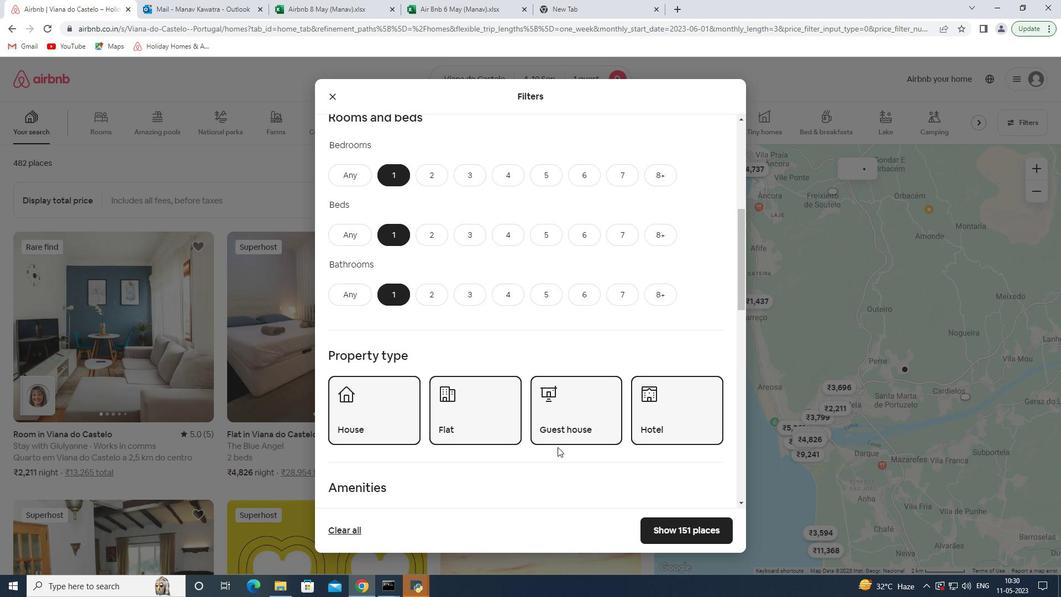 
Action: Mouse moved to (539, 424)
Screenshot: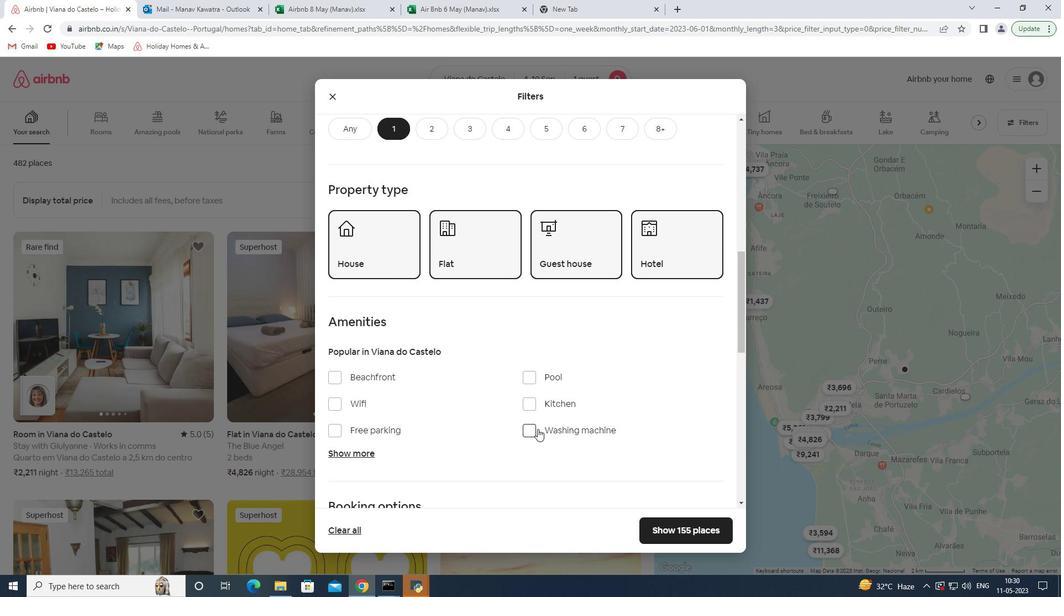 
Action: Mouse scrolled (539, 424) with delta (0, 0)
Screenshot: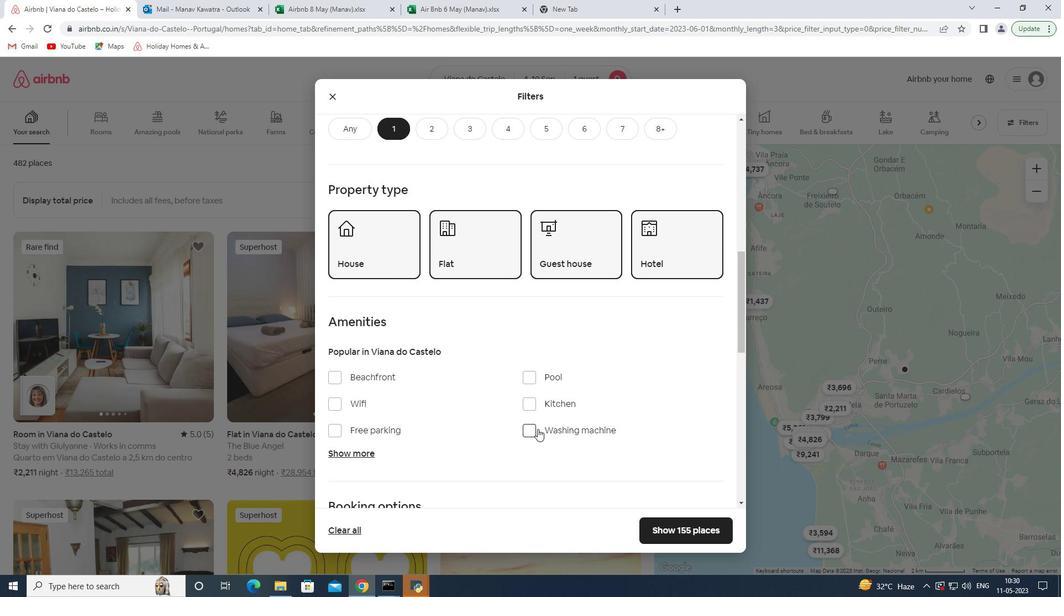 
Action: Mouse moved to (539, 422)
Screenshot: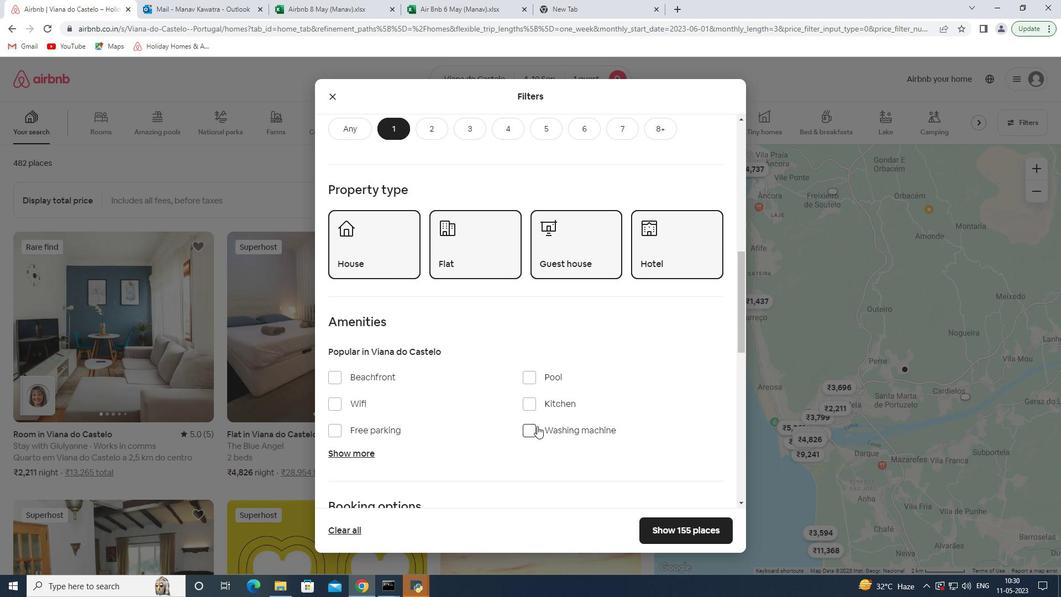 
Action: Mouse scrolled (539, 421) with delta (0, 0)
Screenshot: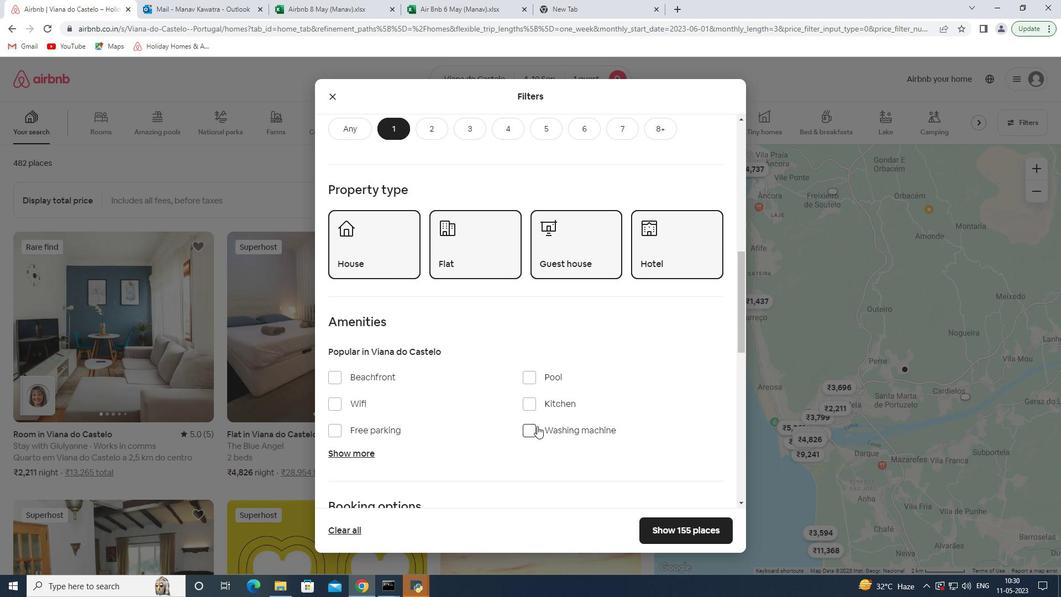 
Action: Mouse moved to (380, 329)
Screenshot: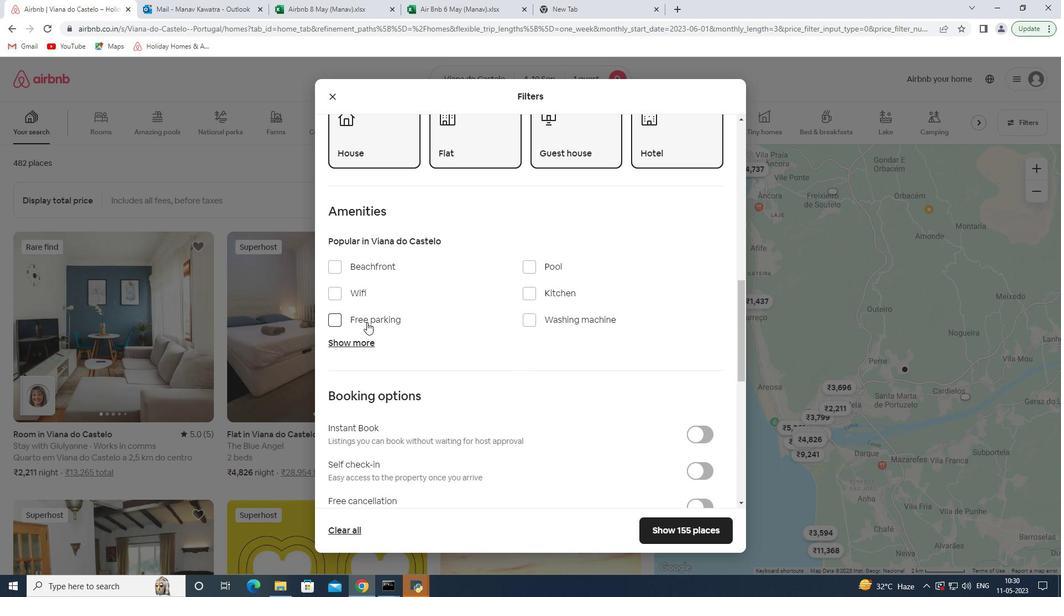 
Action: Mouse scrolled (380, 328) with delta (0, 0)
Screenshot: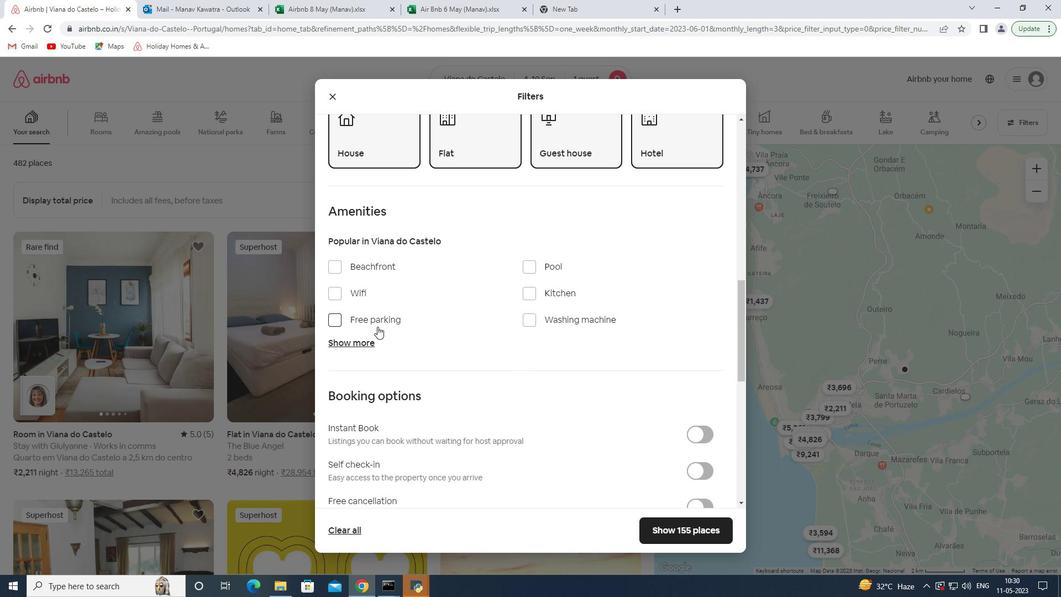 
Action: Mouse scrolled (380, 328) with delta (0, 0)
Screenshot: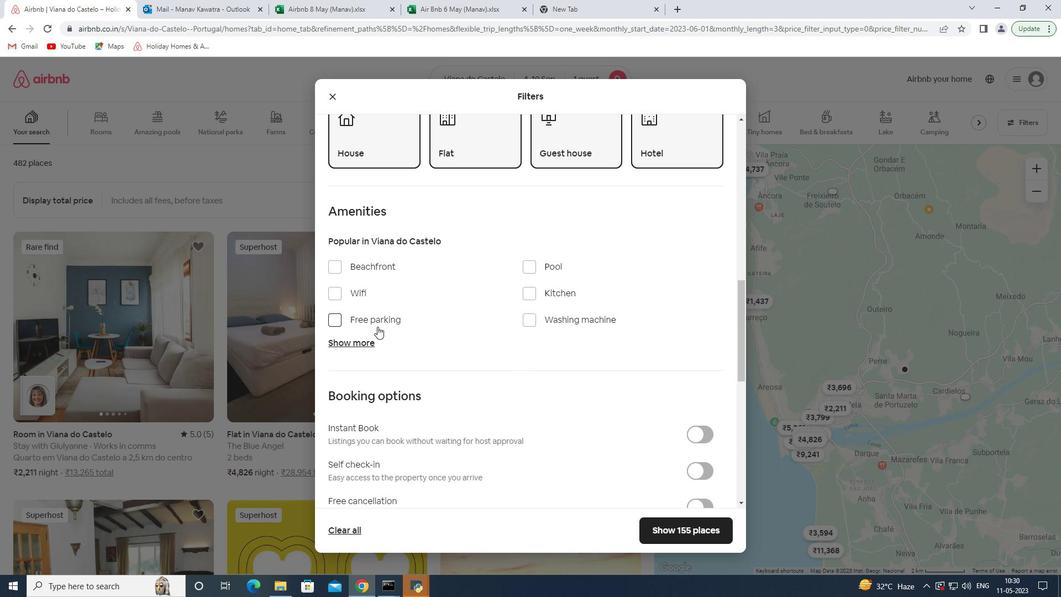 
Action: Mouse scrolled (380, 328) with delta (0, 0)
Screenshot: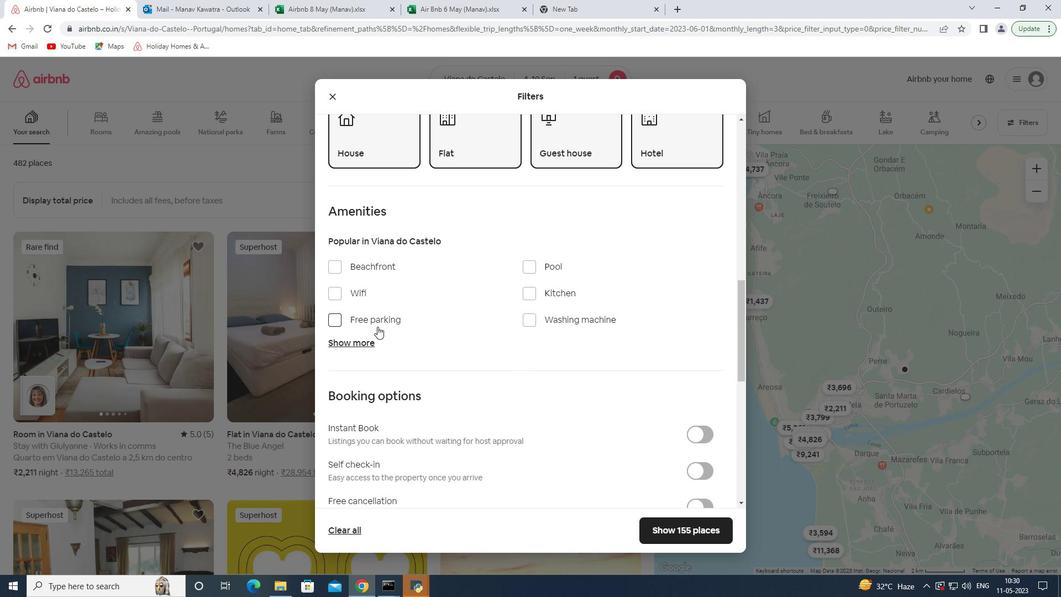 
Action: Mouse moved to (708, 305)
Screenshot: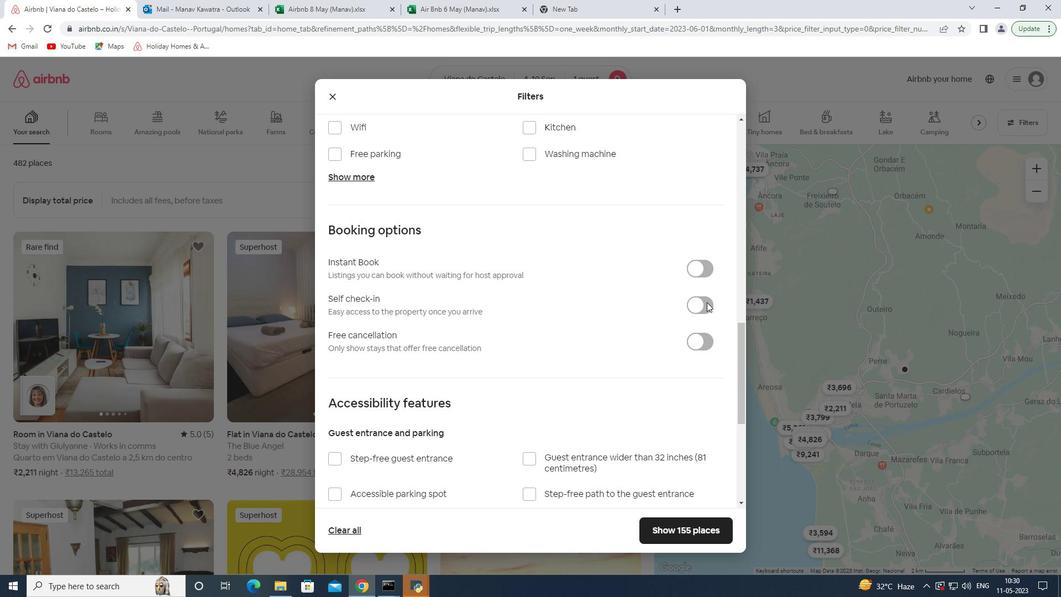 
Action: Mouse pressed left at (708, 305)
Screenshot: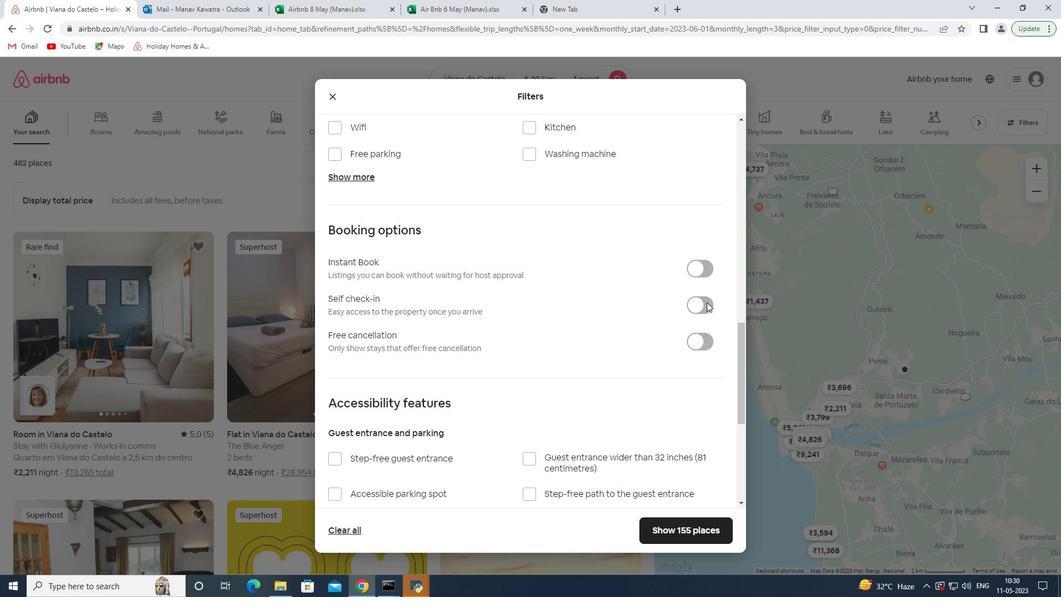 
Action: Mouse moved to (638, 375)
Screenshot: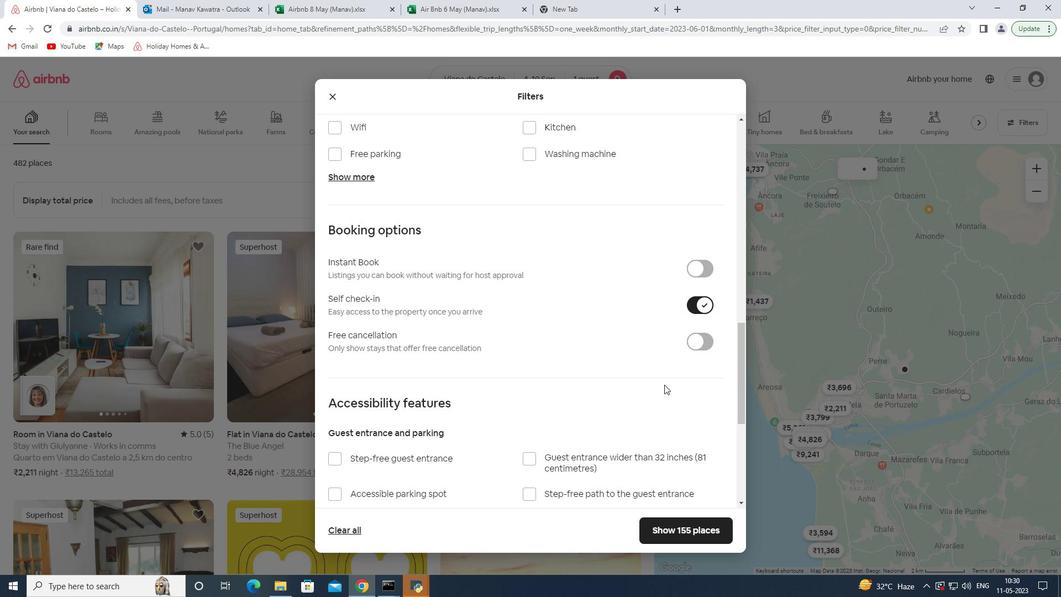 
Action: Mouse scrolled (638, 374) with delta (0, 0)
Screenshot: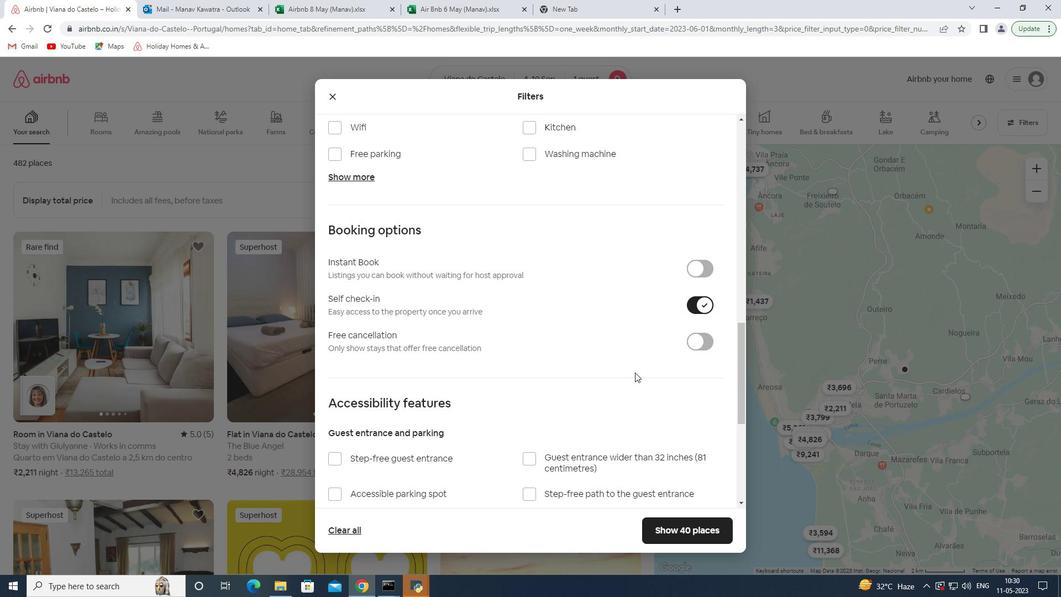 
Action: Mouse scrolled (638, 374) with delta (0, 0)
Screenshot: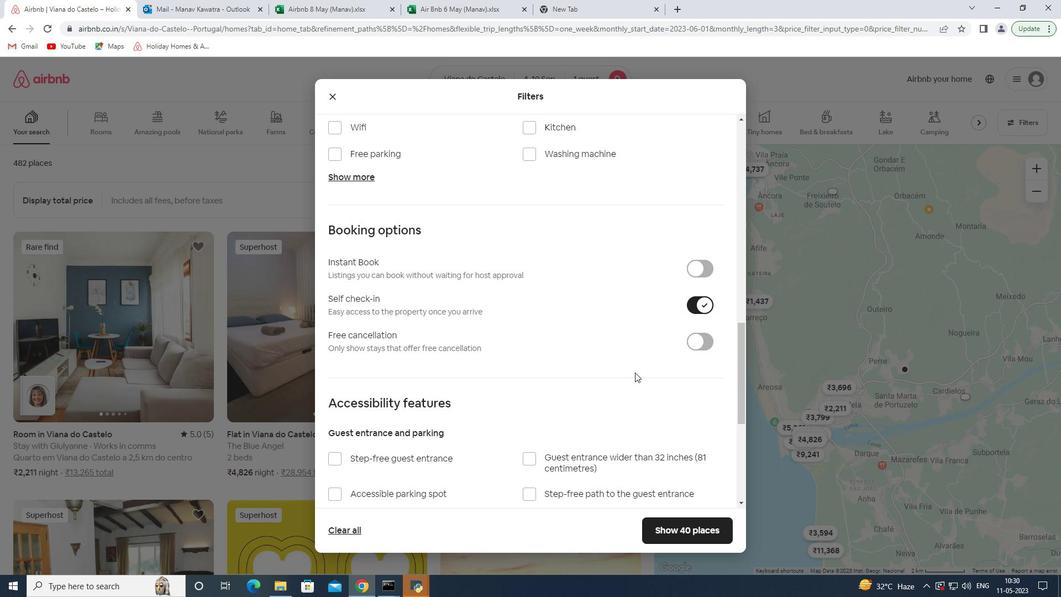 
Action: Mouse scrolled (638, 374) with delta (0, 0)
Screenshot: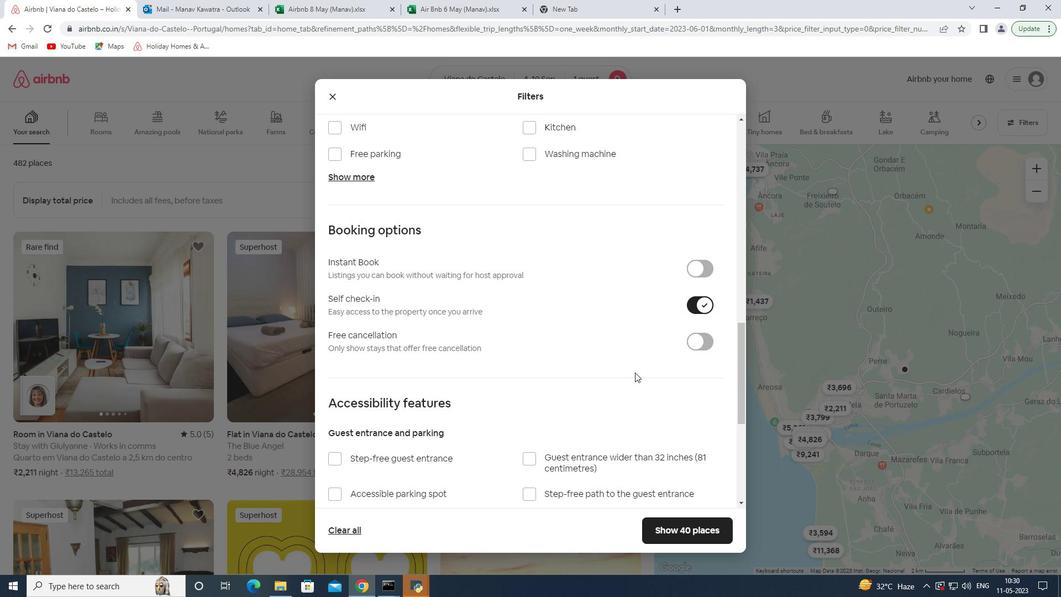 
Action: Mouse scrolled (638, 374) with delta (0, 0)
Screenshot: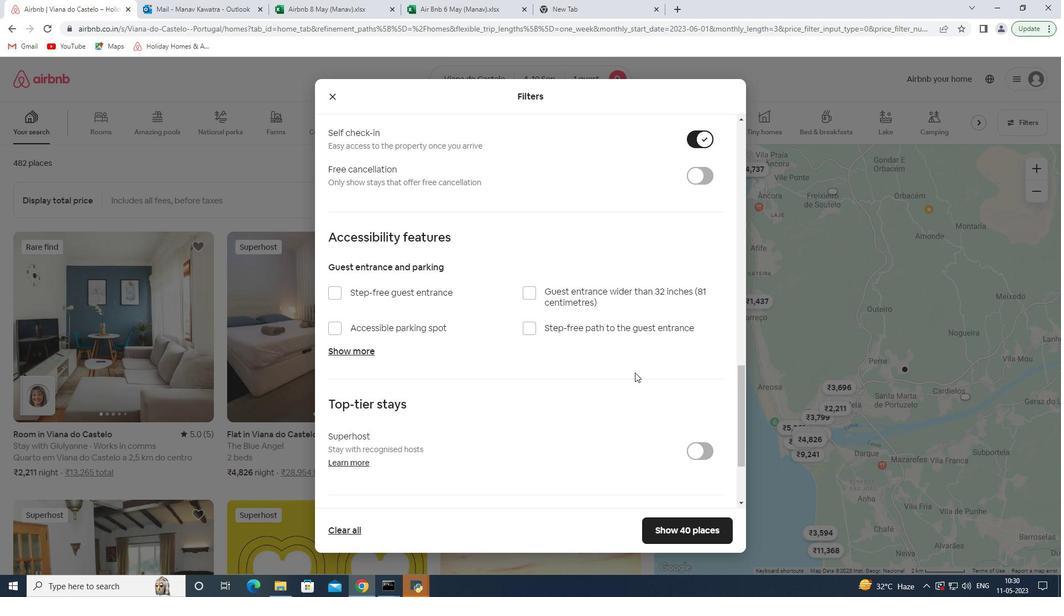 
Action: Mouse scrolled (638, 374) with delta (0, 0)
Screenshot: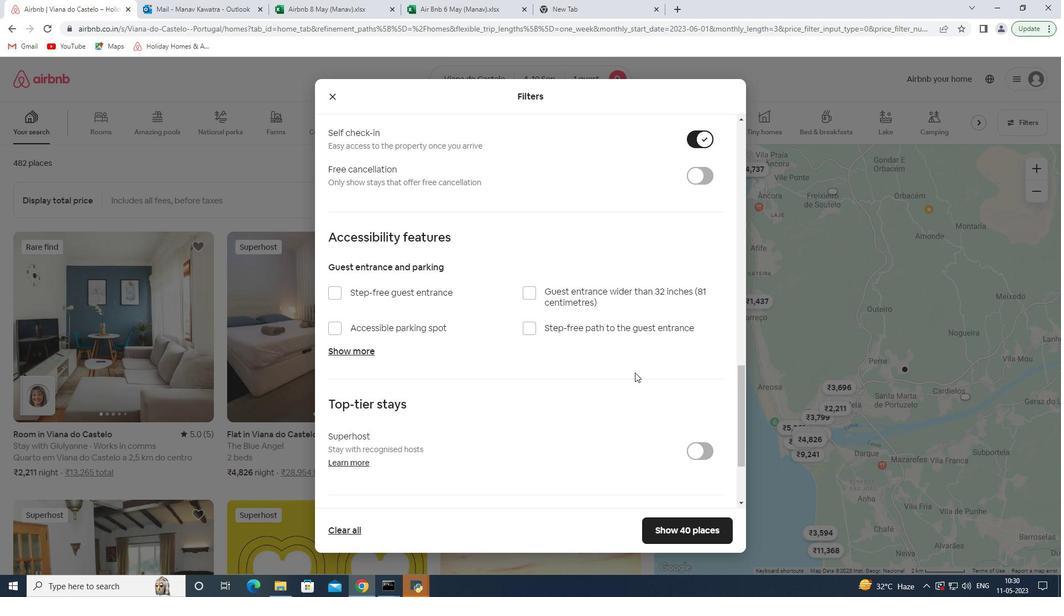
Action: Mouse scrolled (638, 374) with delta (0, 0)
Screenshot: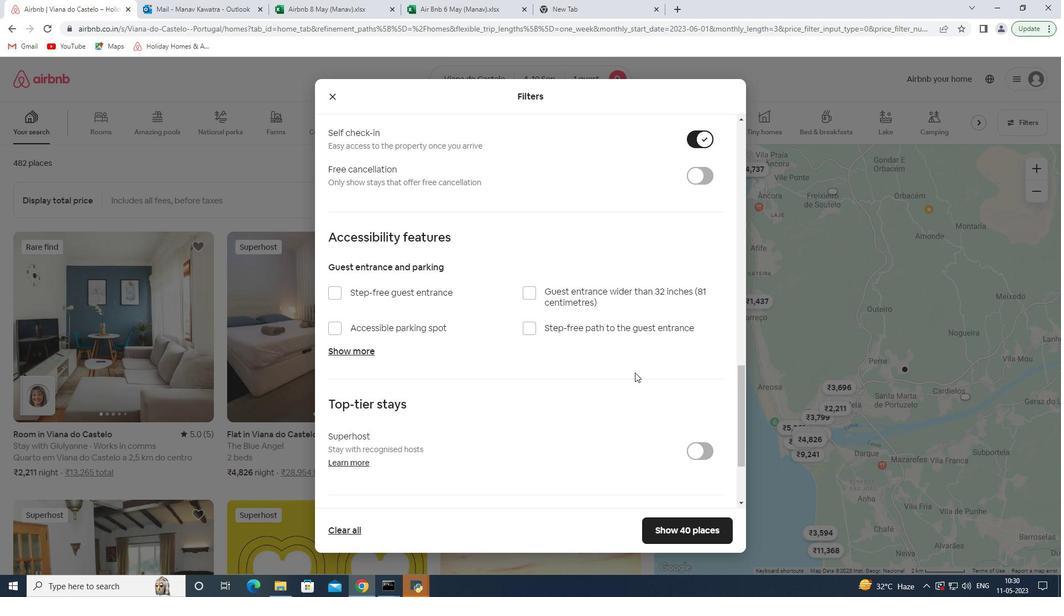 
Action: Mouse scrolled (638, 374) with delta (0, 0)
Screenshot: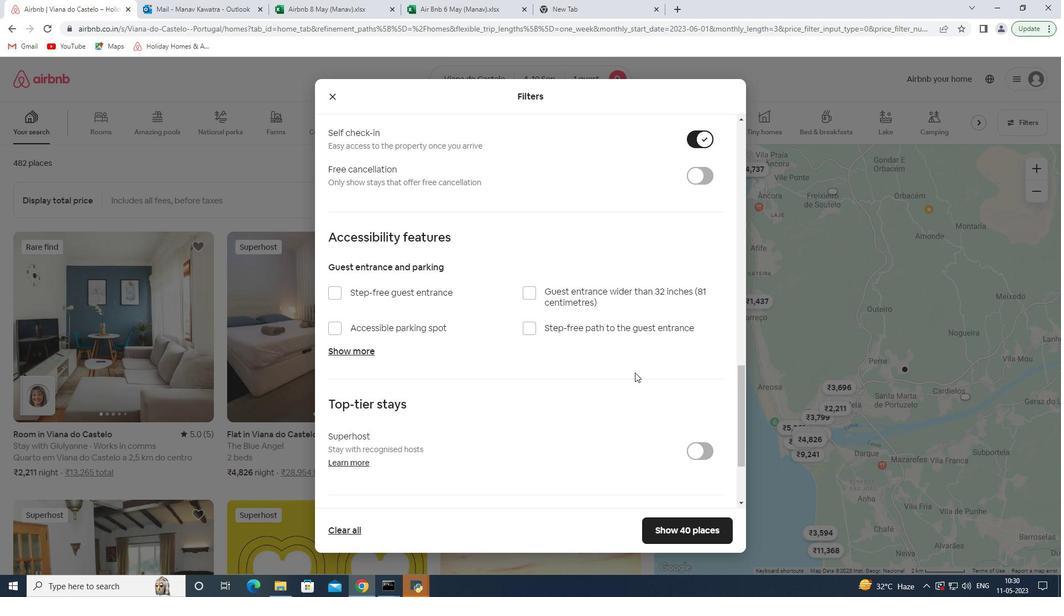 
Action: Mouse moved to (369, 429)
Screenshot: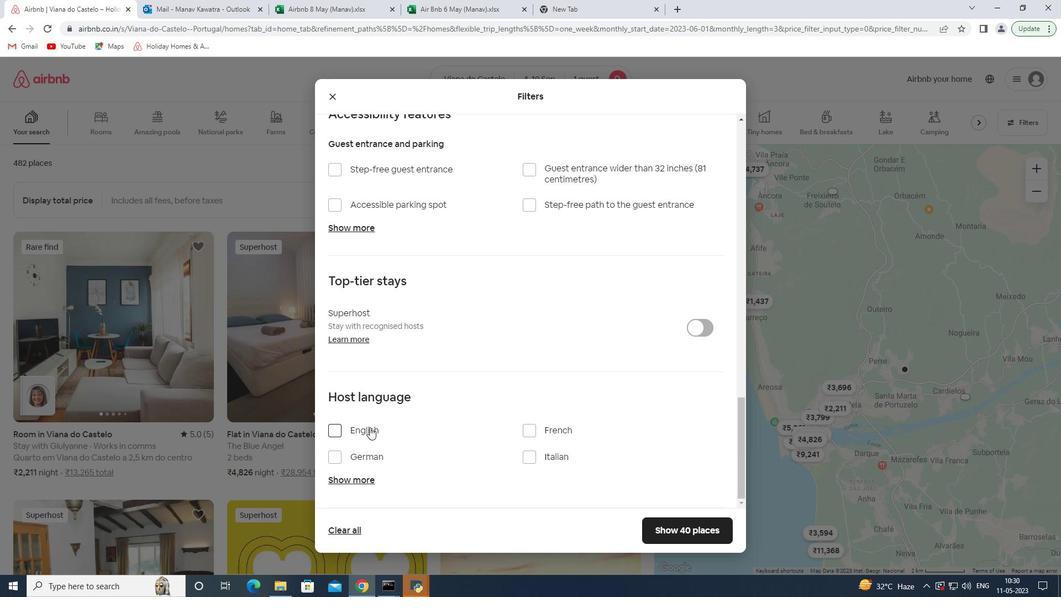 
Action: Mouse pressed left at (369, 429)
Screenshot: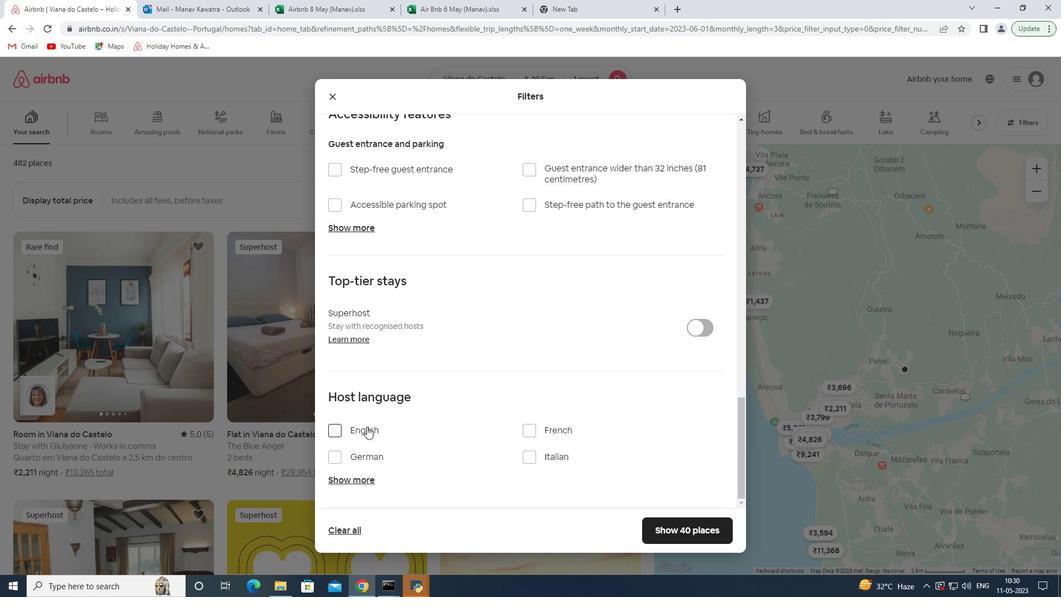 
Action: Mouse moved to (431, 403)
Screenshot: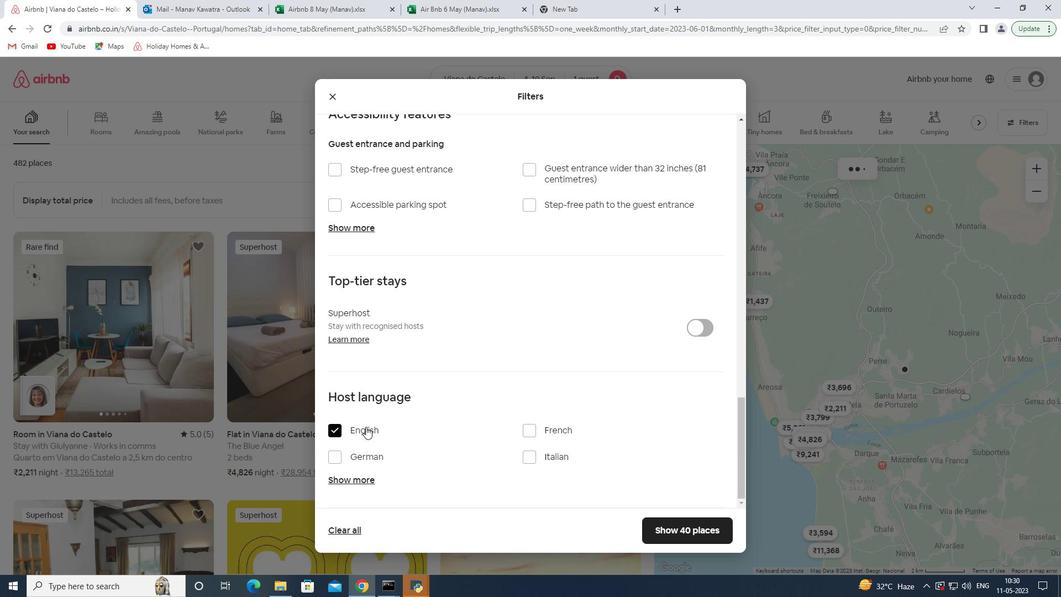 
Action: Mouse scrolled (431, 402) with delta (0, 0)
Screenshot: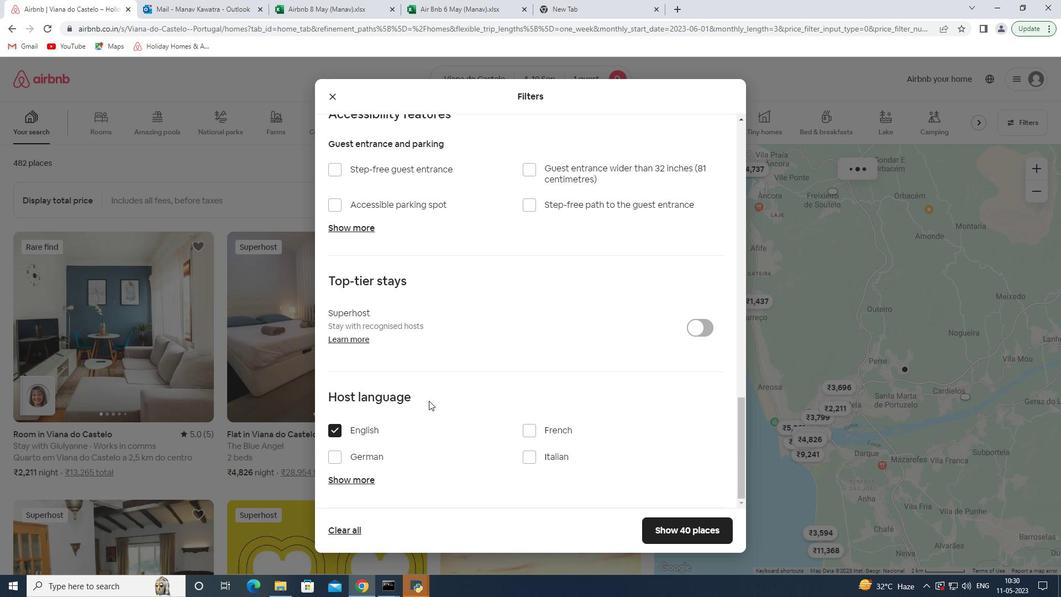 
Action: Mouse scrolled (431, 402) with delta (0, 0)
Screenshot: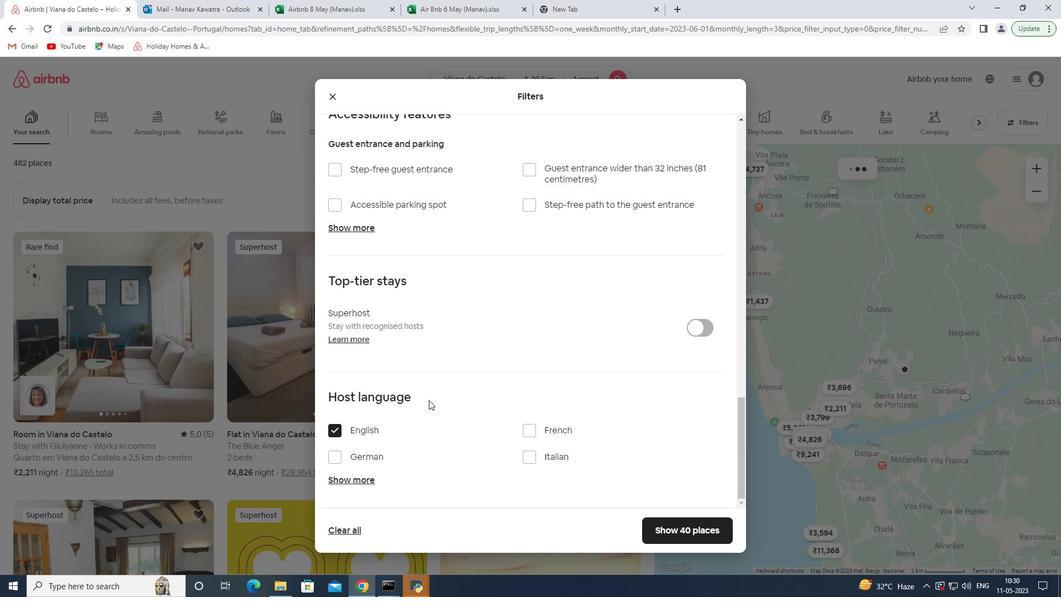 
Action: Mouse scrolled (431, 402) with delta (0, 0)
Screenshot: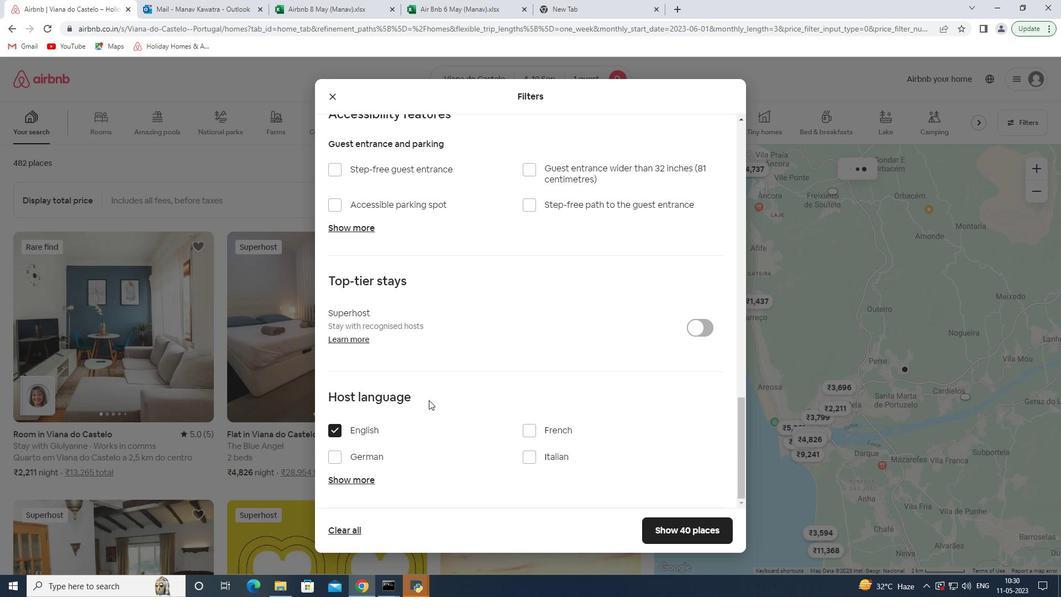
Action: Mouse scrolled (431, 402) with delta (0, 0)
Screenshot: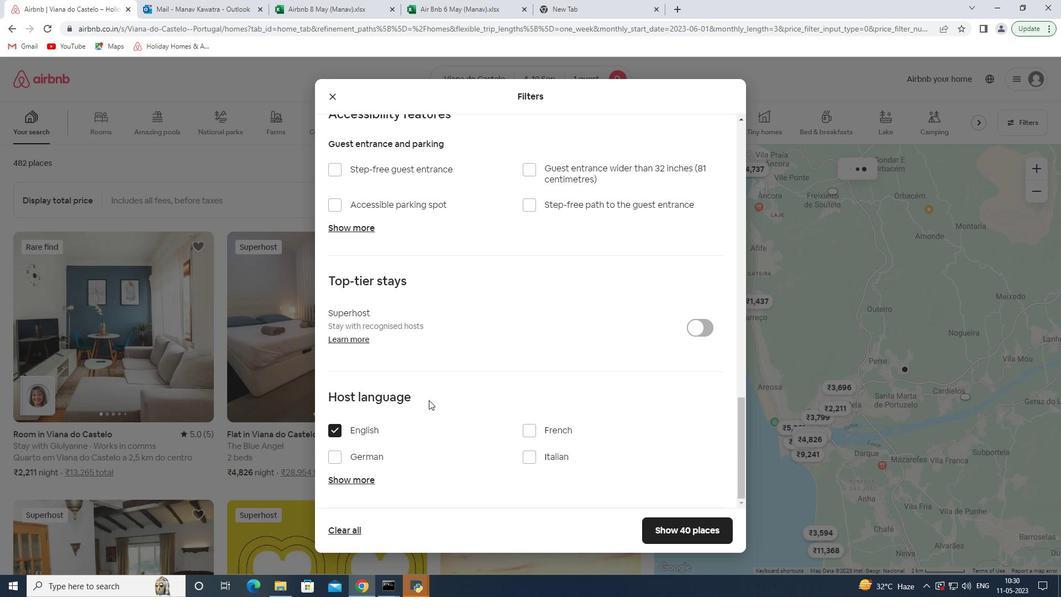 
Action: Mouse scrolled (431, 402) with delta (0, 0)
Screenshot: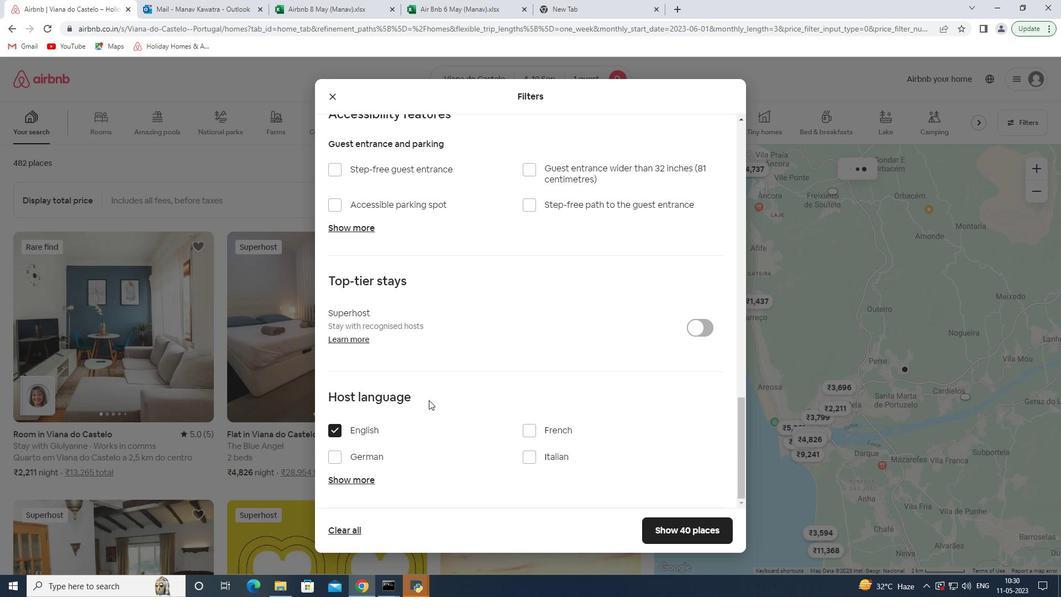 
Action: Mouse moved to (678, 533)
Screenshot: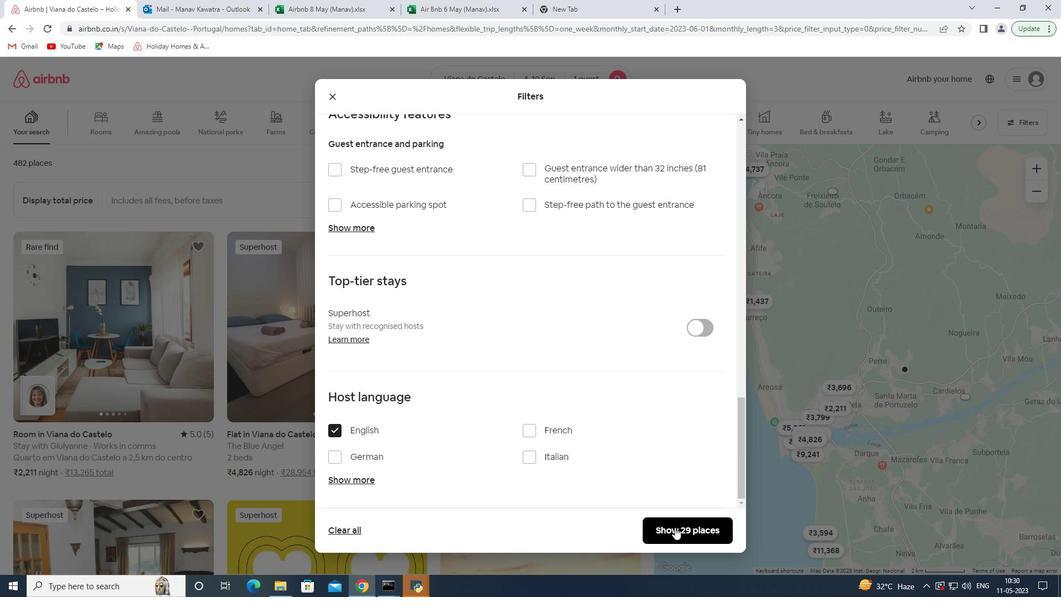 
Action: Mouse pressed left at (678, 533)
Screenshot: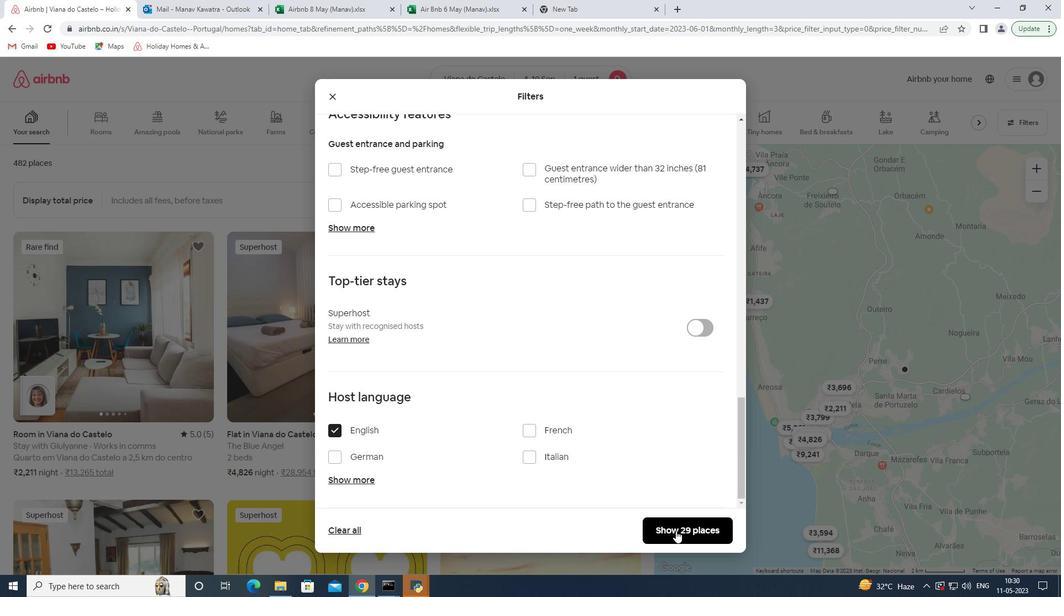 
Action: Mouse moved to (679, 533)
Screenshot: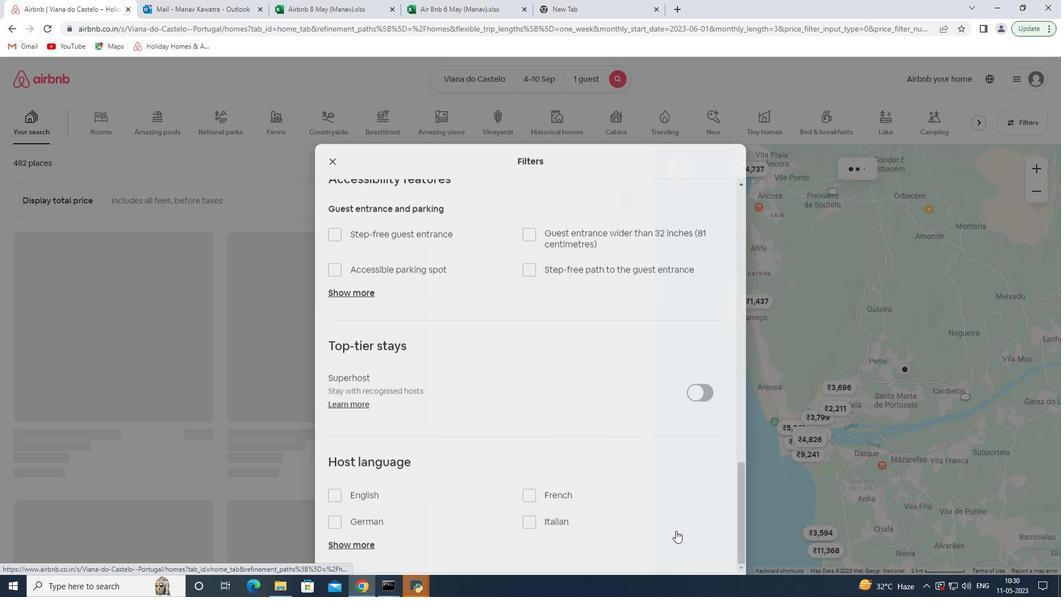 
